 Task: Find connections with filter location Dom Pedrito with filter topic #wellness with filter profile language German with filter current company Bayer with filter school Dayananda Sagar College Of Engineering, Bangalore with filter industry Veterinary Services with filter service category Date Entry with filter keywords title Director of Storytelling
Action: Mouse moved to (486, 105)
Screenshot: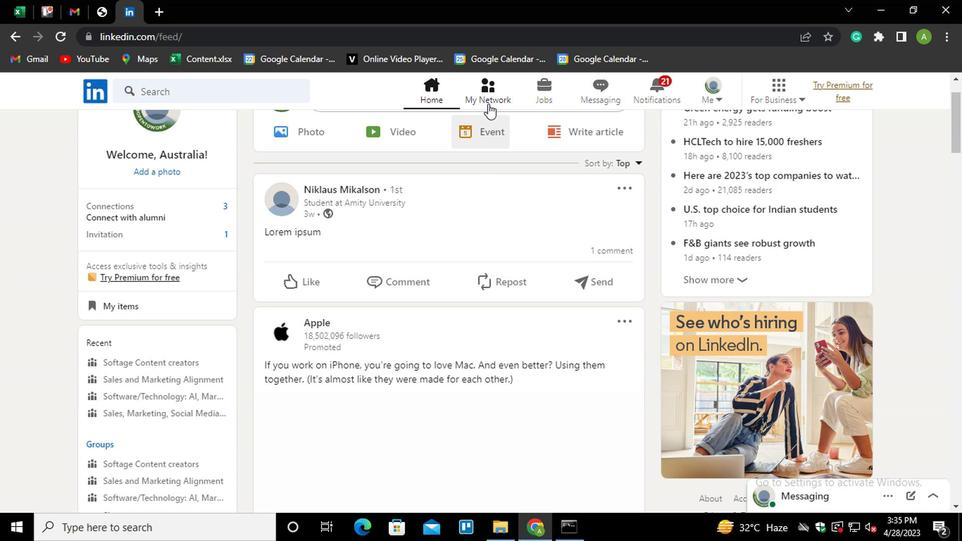 
Action: Mouse pressed left at (486, 105)
Screenshot: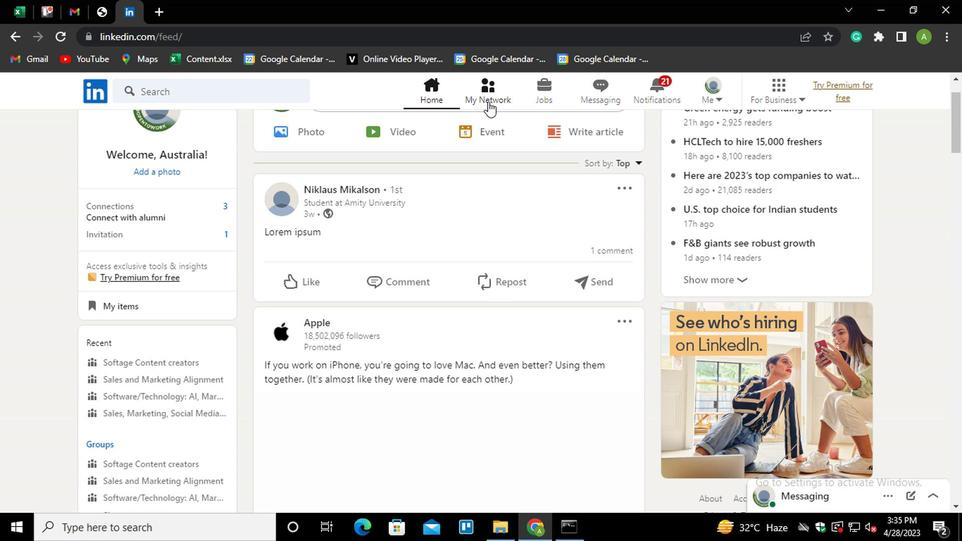 
Action: Mouse moved to (166, 171)
Screenshot: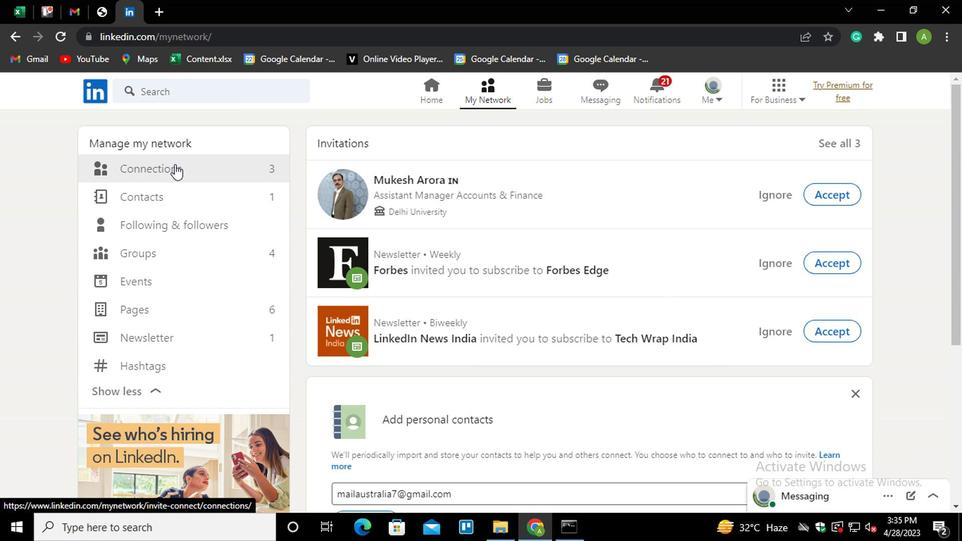 
Action: Mouse pressed left at (166, 171)
Screenshot: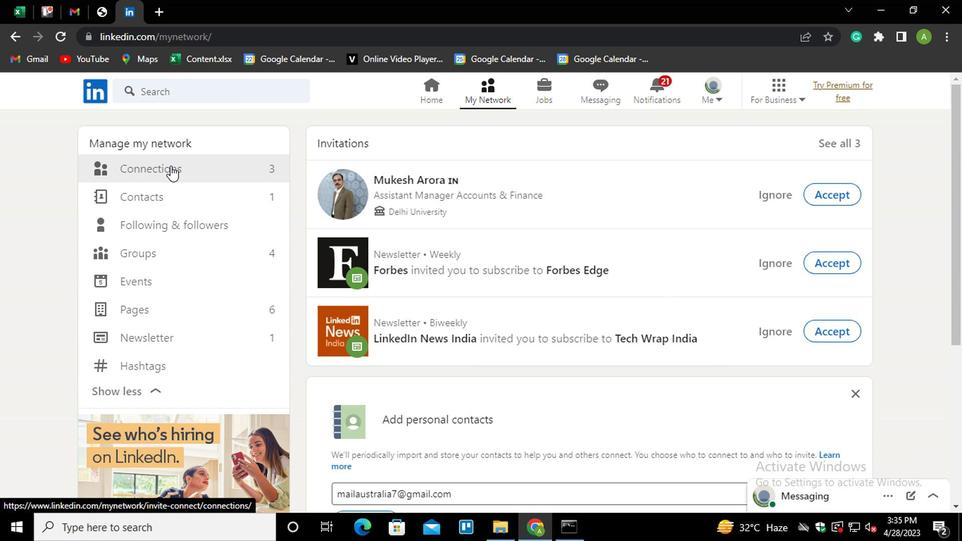 
Action: Mouse pressed left at (166, 171)
Screenshot: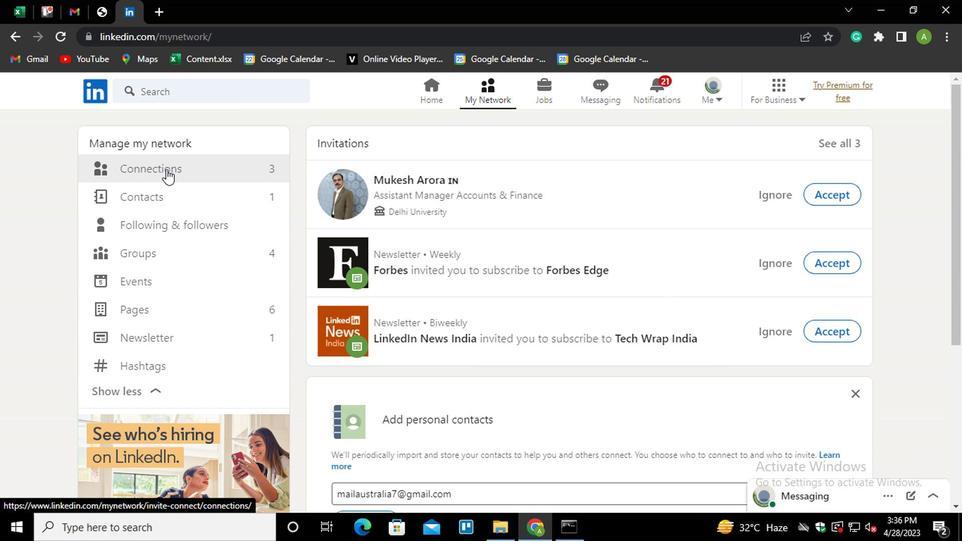 
Action: Mouse pressed left at (166, 171)
Screenshot: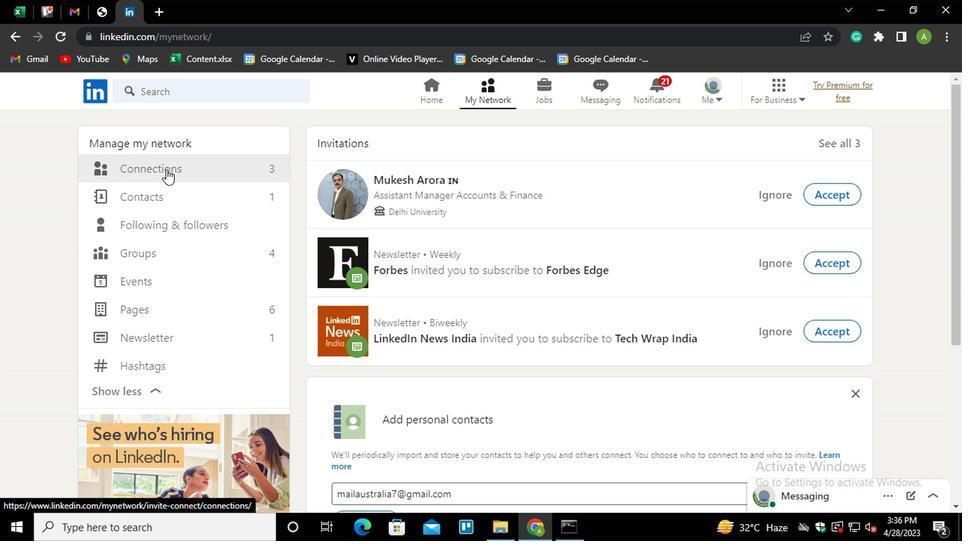 
Action: Mouse moved to (562, 167)
Screenshot: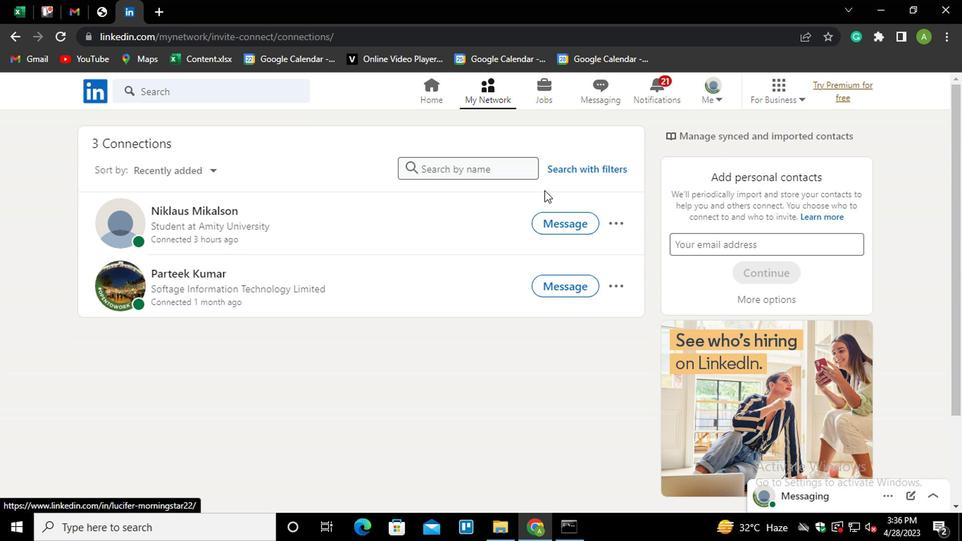 
Action: Mouse pressed left at (562, 167)
Screenshot: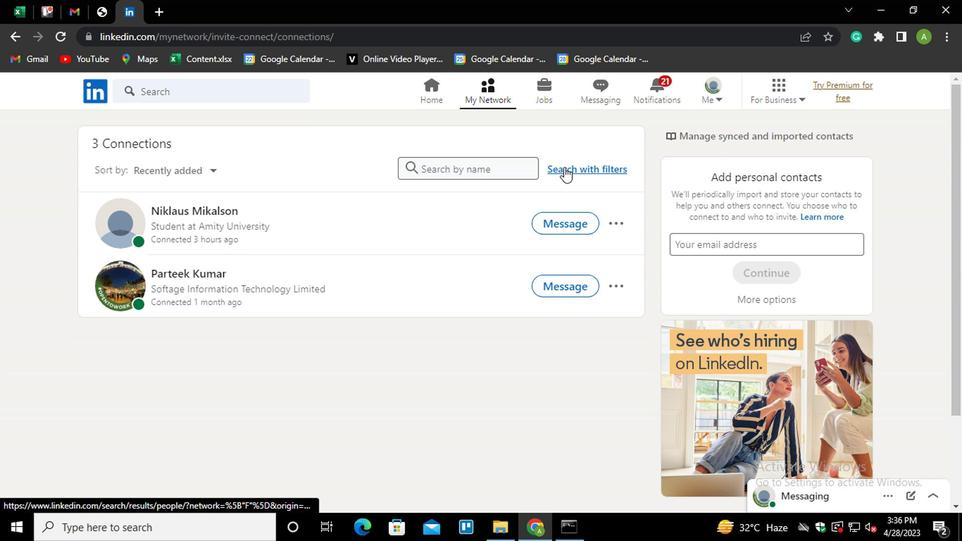 
Action: Mouse moved to (518, 128)
Screenshot: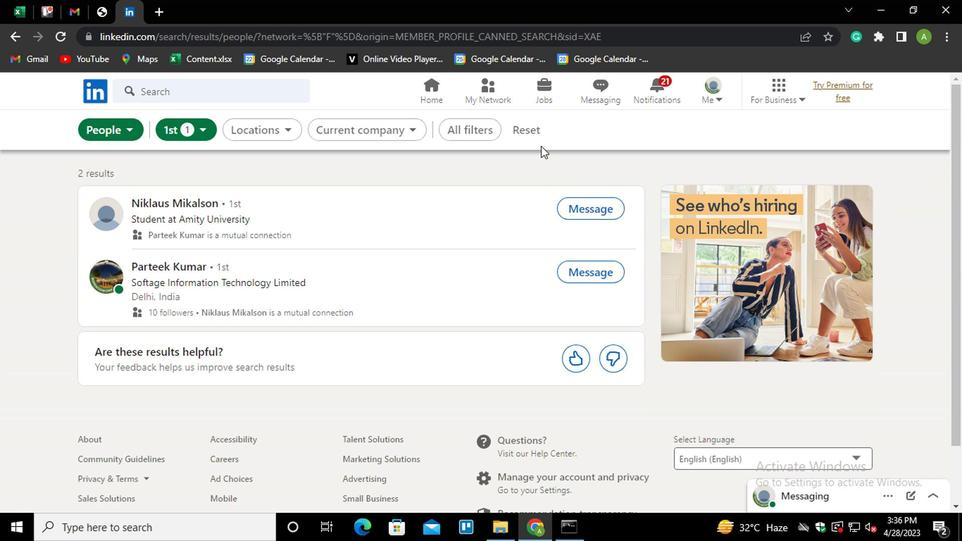 
Action: Mouse pressed left at (518, 128)
Screenshot: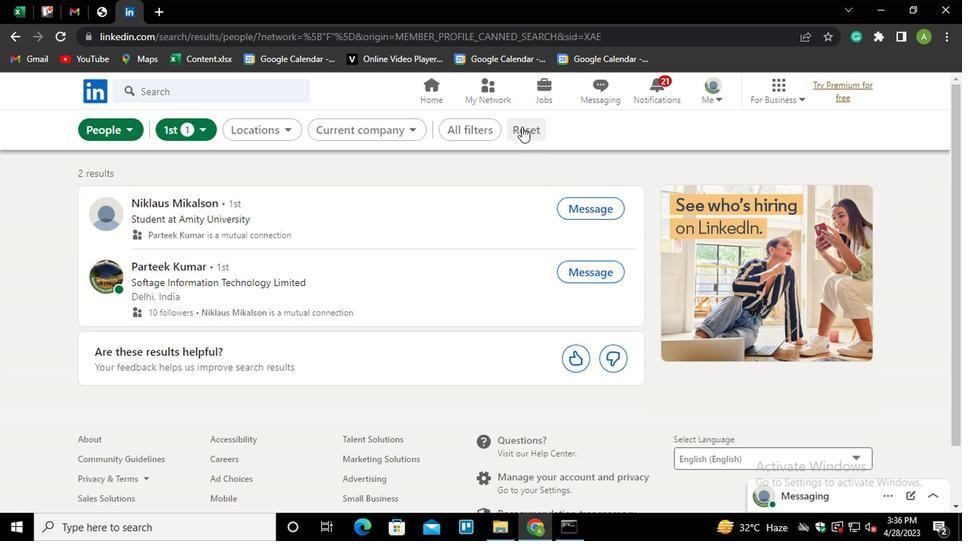 
Action: Mouse moved to (483, 133)
Screenshot: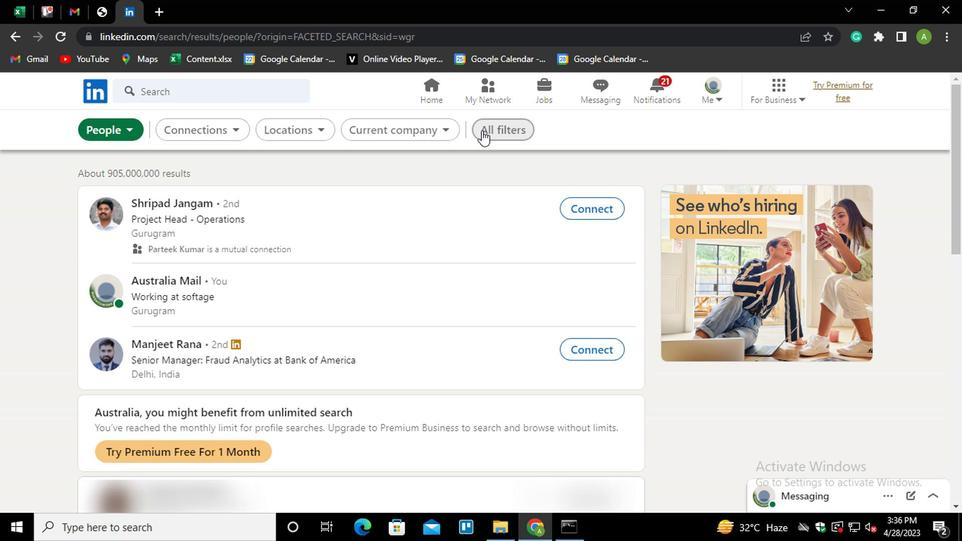 
Action: Mouse pressed left at (483, 133)
Screenshot: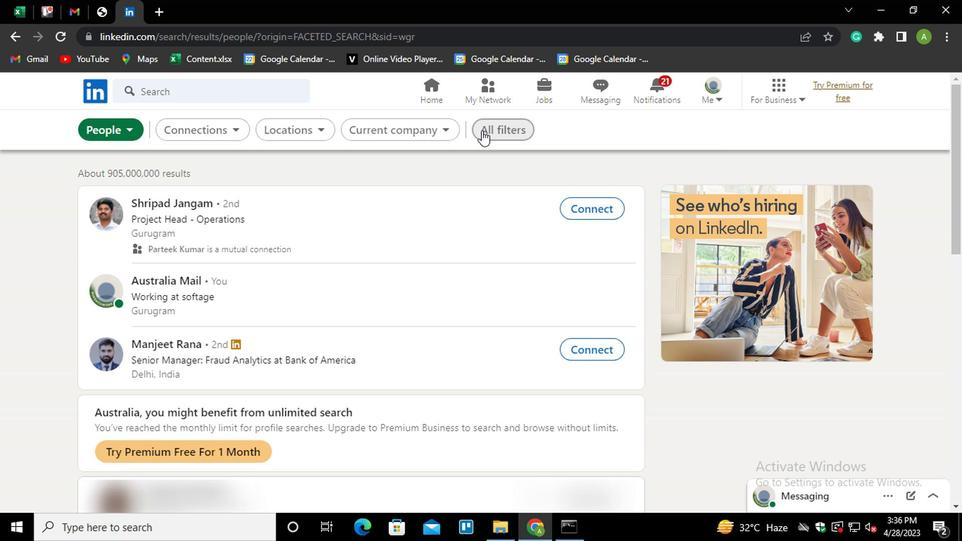 
Action: Mouse moved to (779, 336)
Screenshot: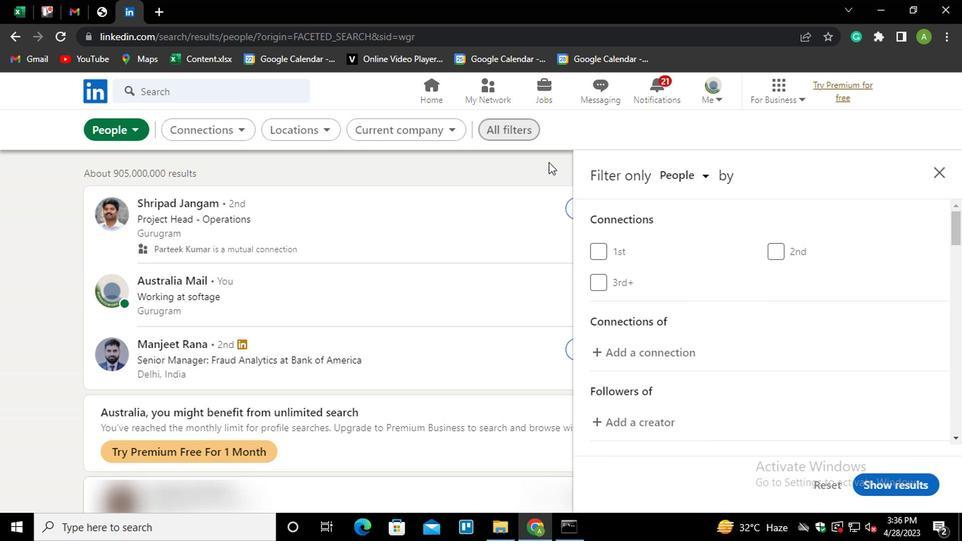 
Action: Mouse scrolled (779, 336) with delta (0, 0)
Screenshot: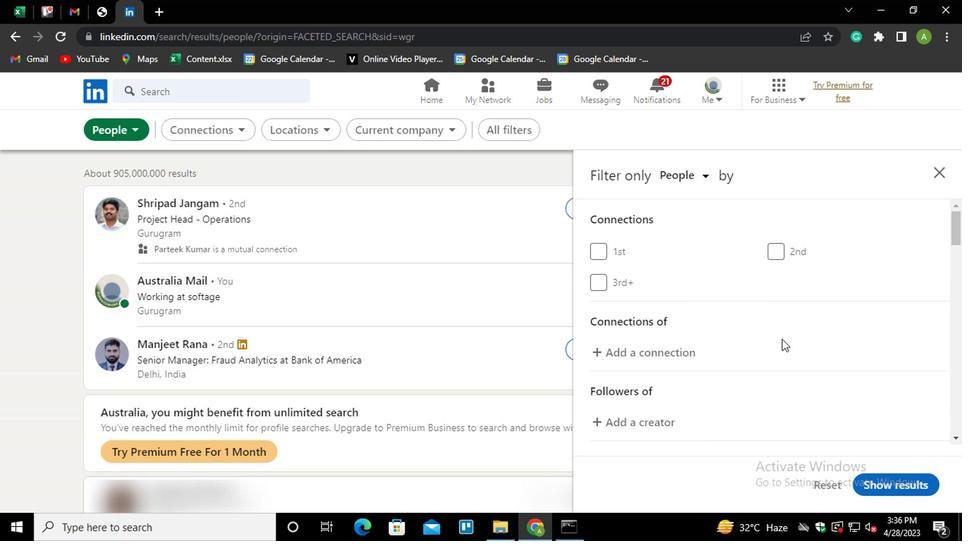 
Action: Mouse scrolled (779, 336) with delta (0, 0)
Screenshot: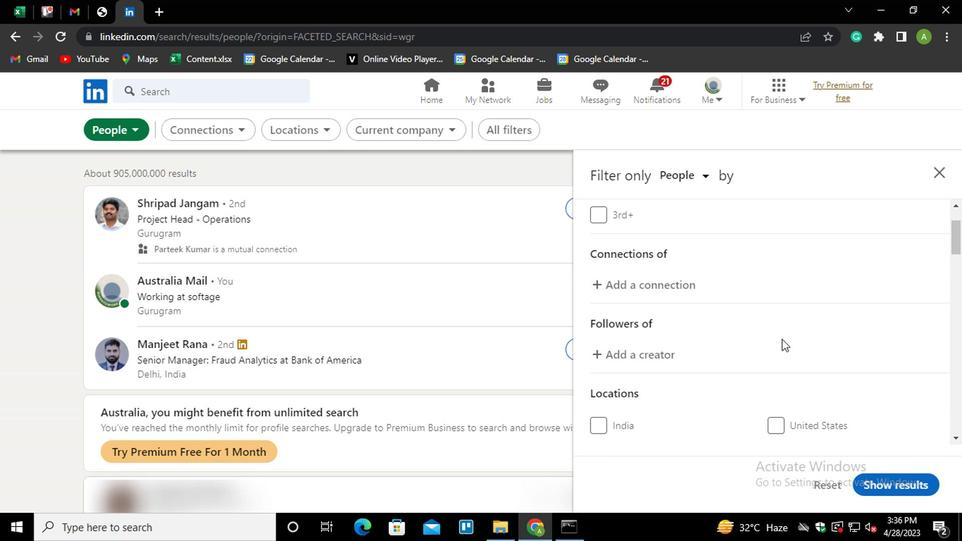 
Action: Mouse scrolled (779, 336) with delta (0, 0)
Screenshot: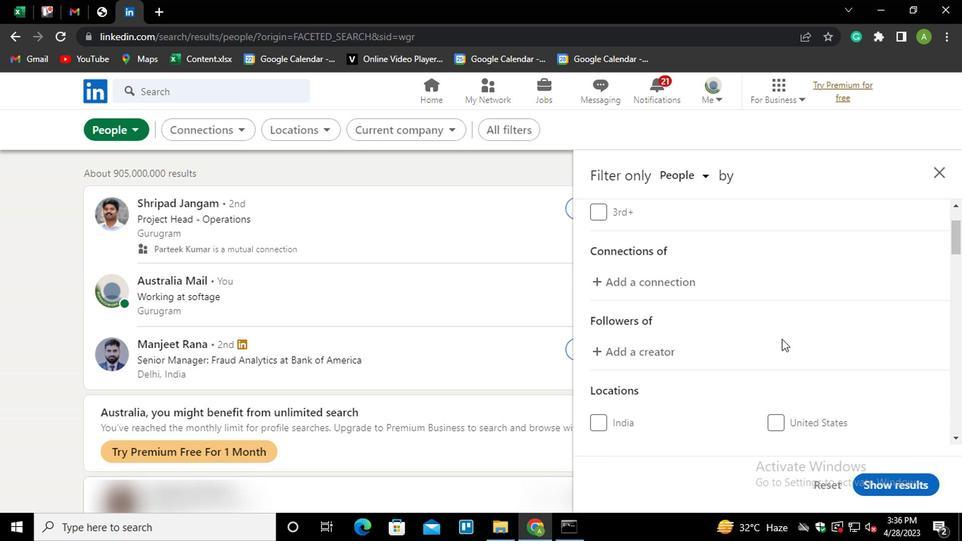 
Action: Mouse scrolled (779, 336) with delta (0, 0)
Screenshot: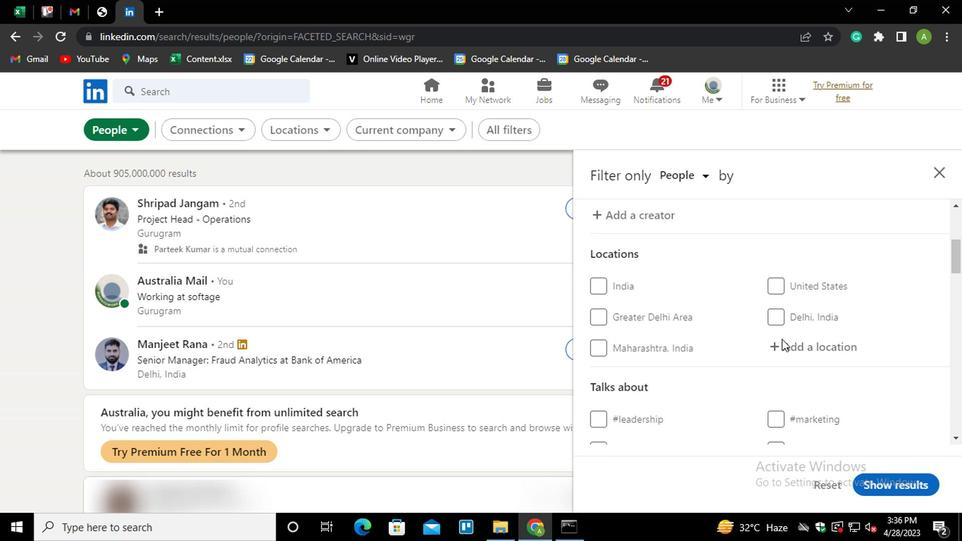 
Action: Mouse moved to (791, 269)
Screenshot: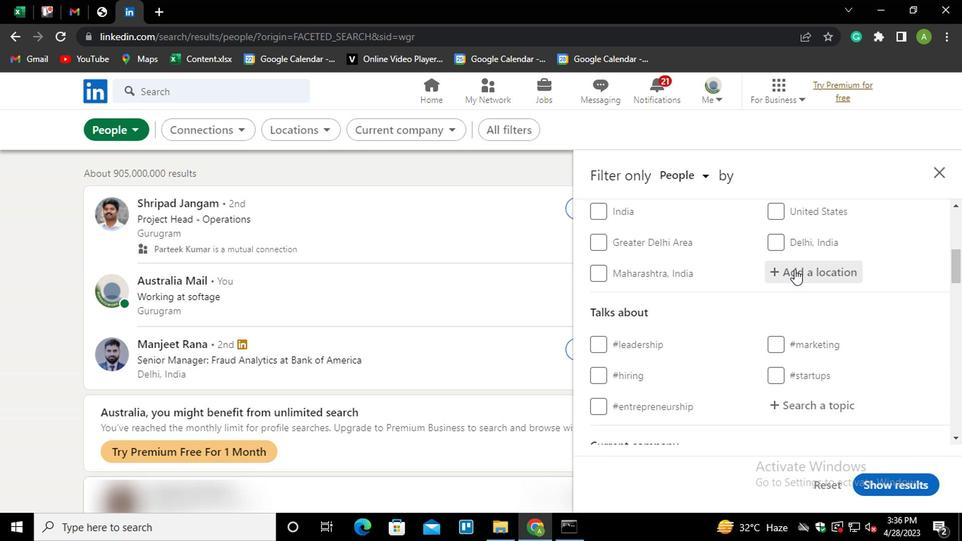 
Action: Mouse pressed left at (791, 269)
Screenshot: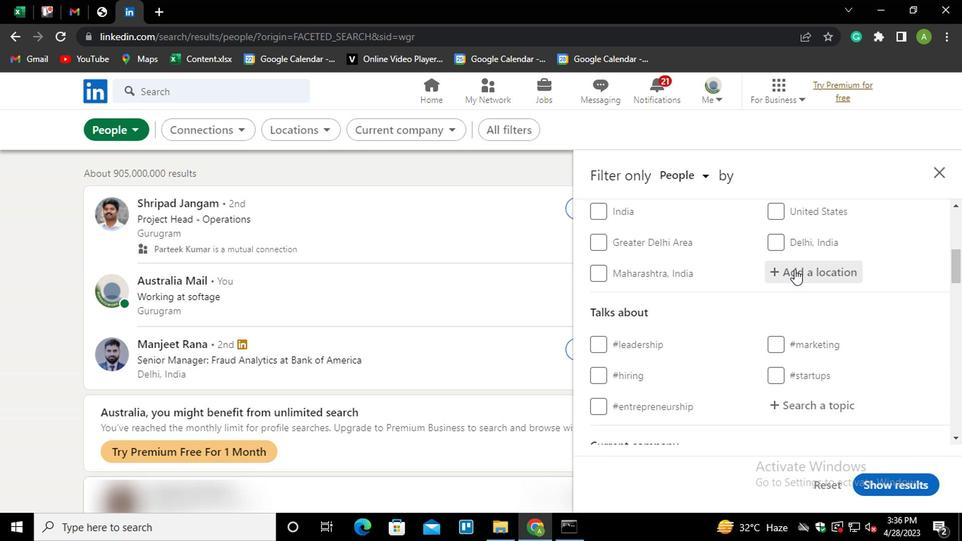 
Action: Mouse moved to (788, 269)
Screenshot: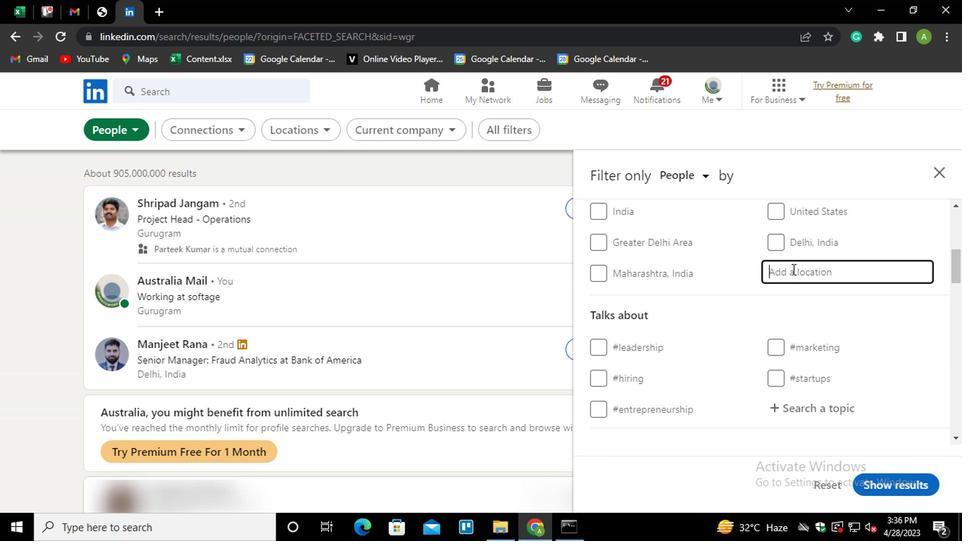 
Action: Key pressed <Key.shift>
Screenshot: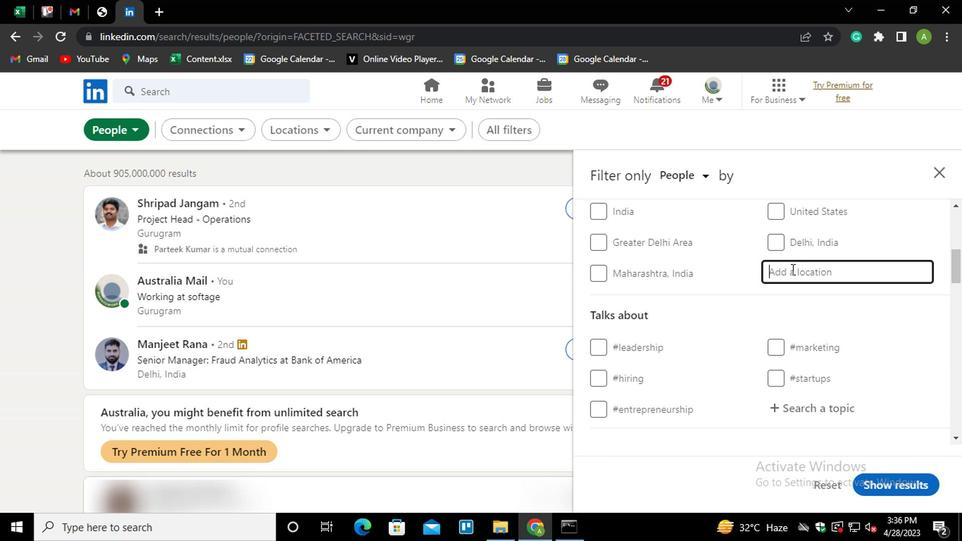
Action: Mouse moved to (787, 269)
Screenshot: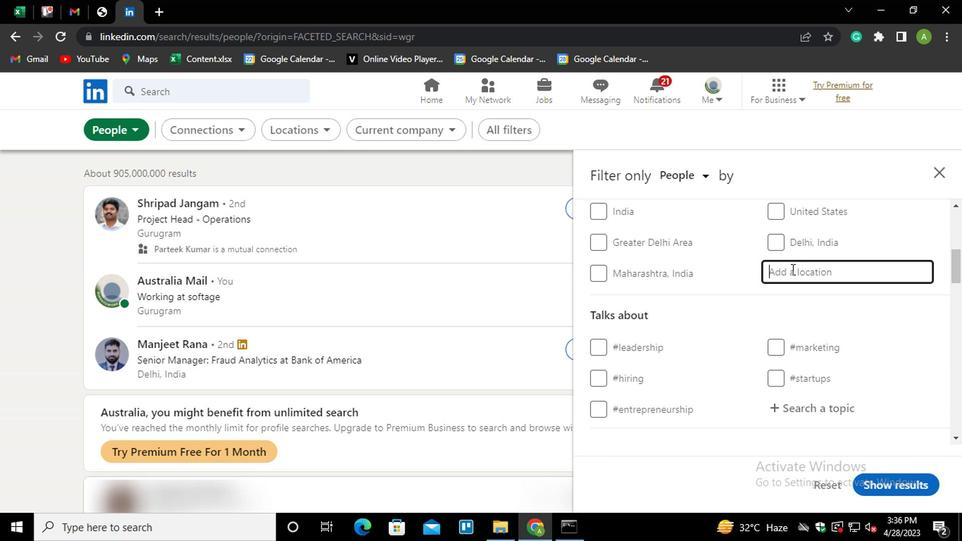
Action: Key pressed D
Screenshot: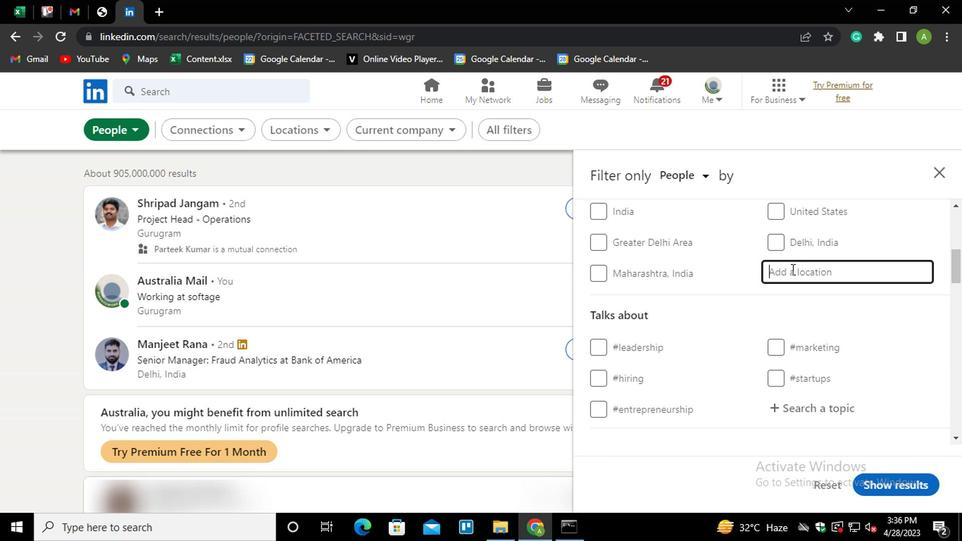
Action: Mouse moved to (784, 271)
Screenshot: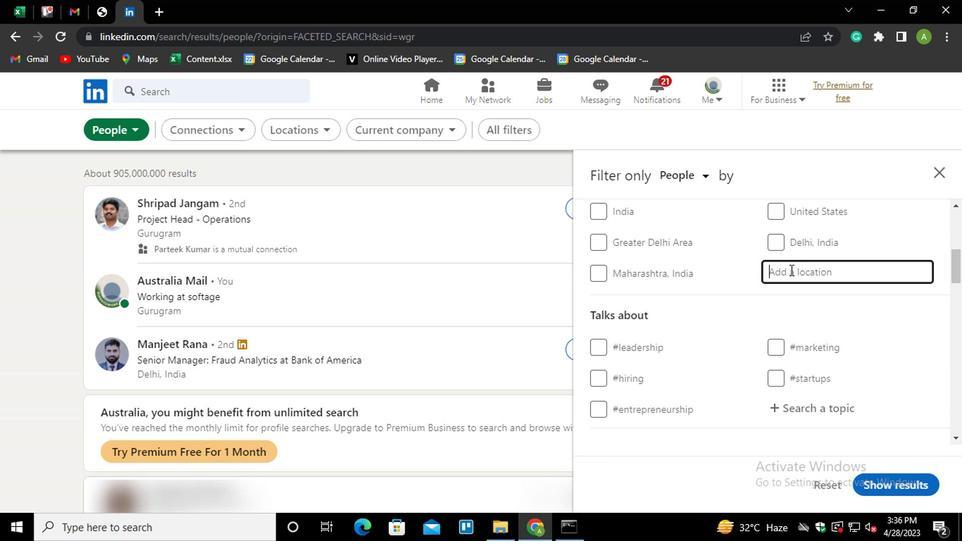 
Action: Key pressed OM<Key.space>PED<Key.down><Key.enter>
Screenshot: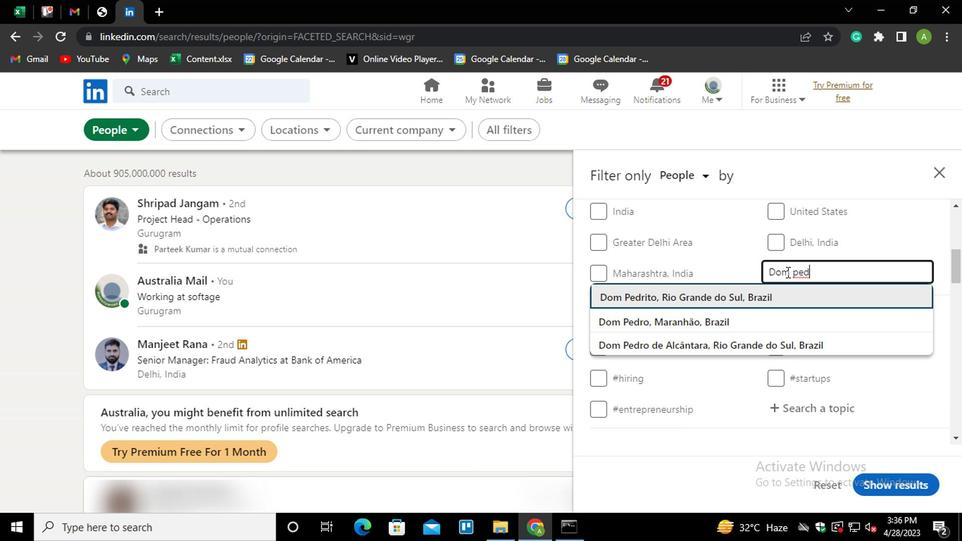 
Action: Mouse scrolled (784, 271) with delta (0, 0)
Screenshot: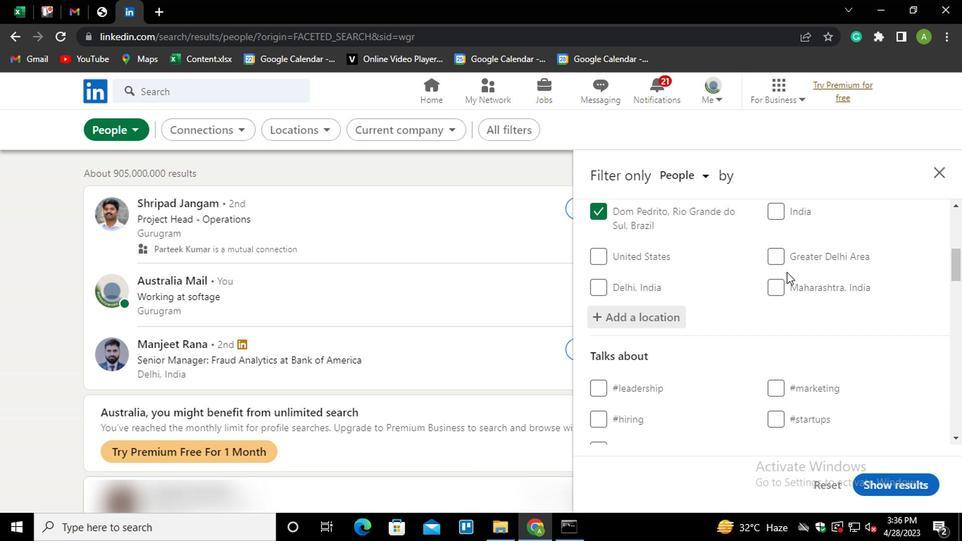 
Action: Mouse scrolled (784, 271) with delta (0, 0)
Screenshot: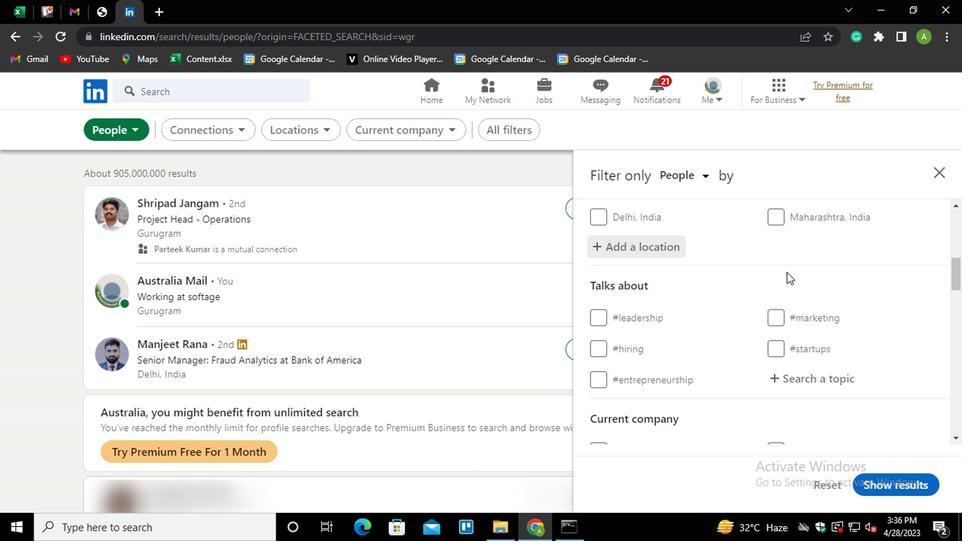
Action: Mouse scrolled (784, 271) with delta (0, 0)
Screenshot: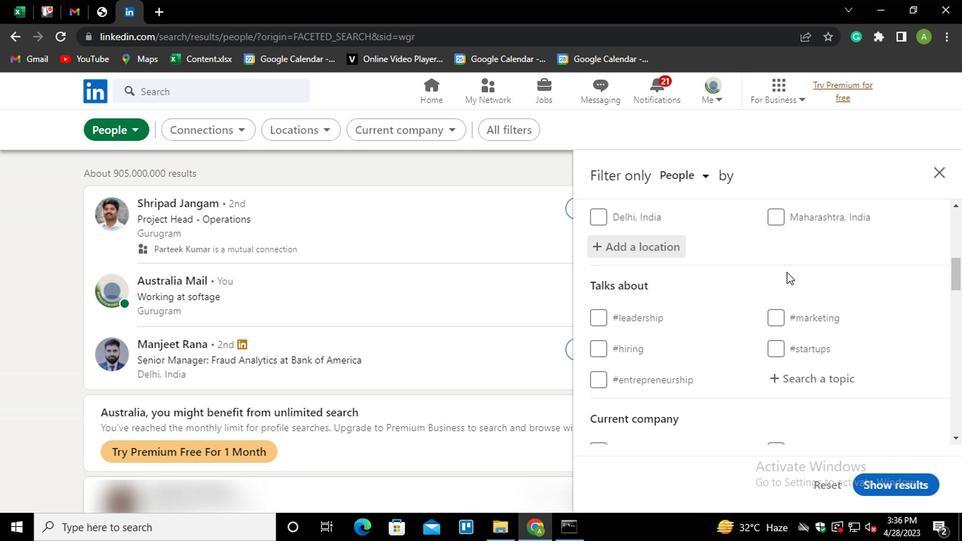 
Action: Mouse moved to (791, 241)
Screenshot: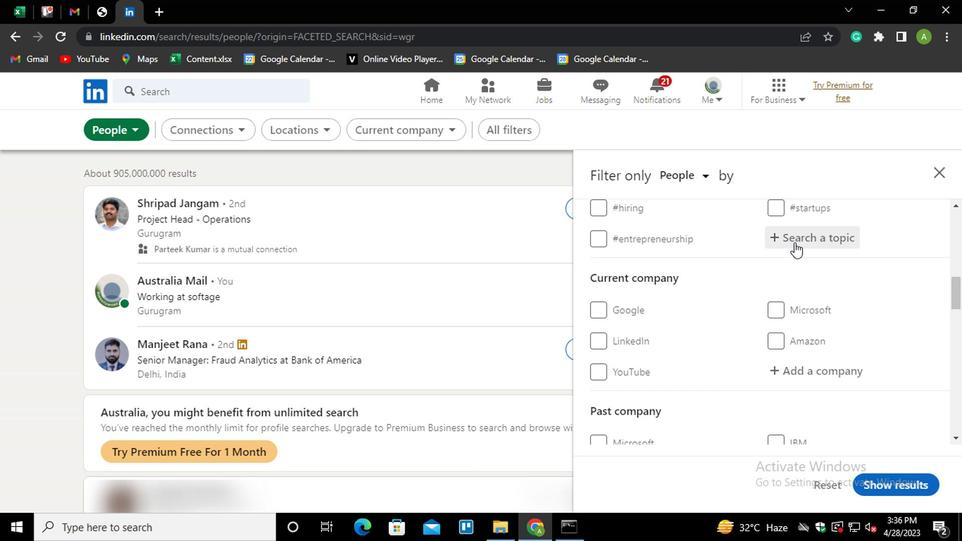 
Action: Mouse pressed left at (791, 241)
Screenshot: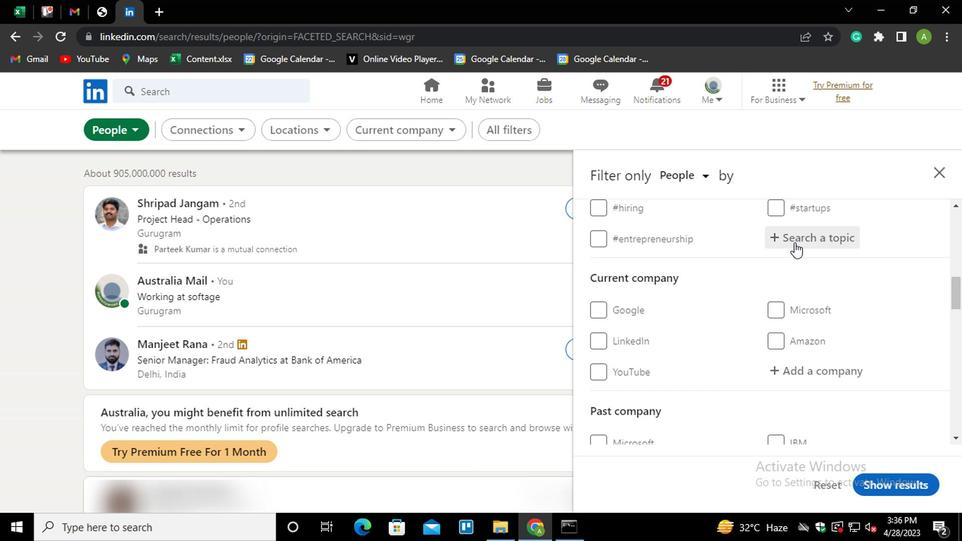 
Action: Key pressed W
Screenshot: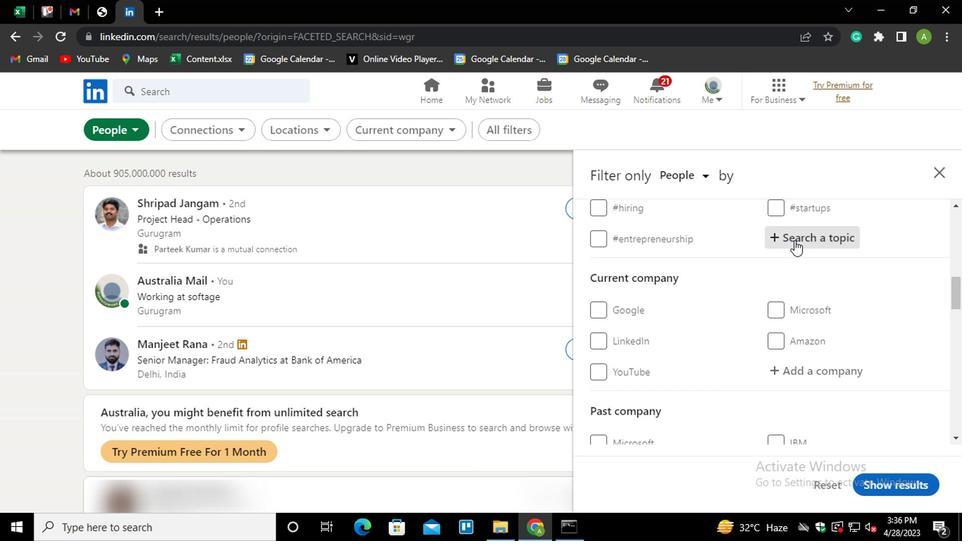 
Action: Mouse moved to (788, 241)
Screenshot: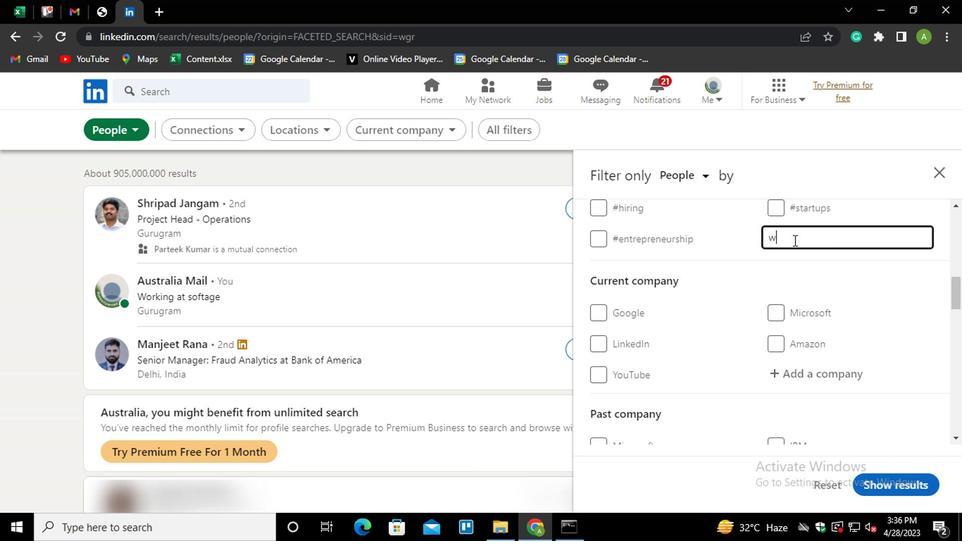
Action: Key pressed ELLNE<Key.down><Key.enter>
Screenshot: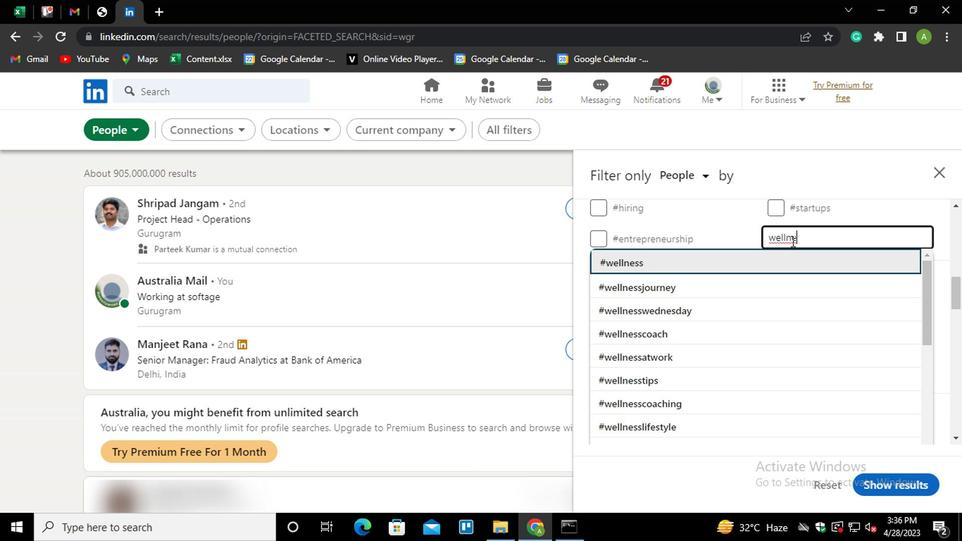 
Action: Mouse scrolled (788, 241) with delta (0, 0)
Screenshot: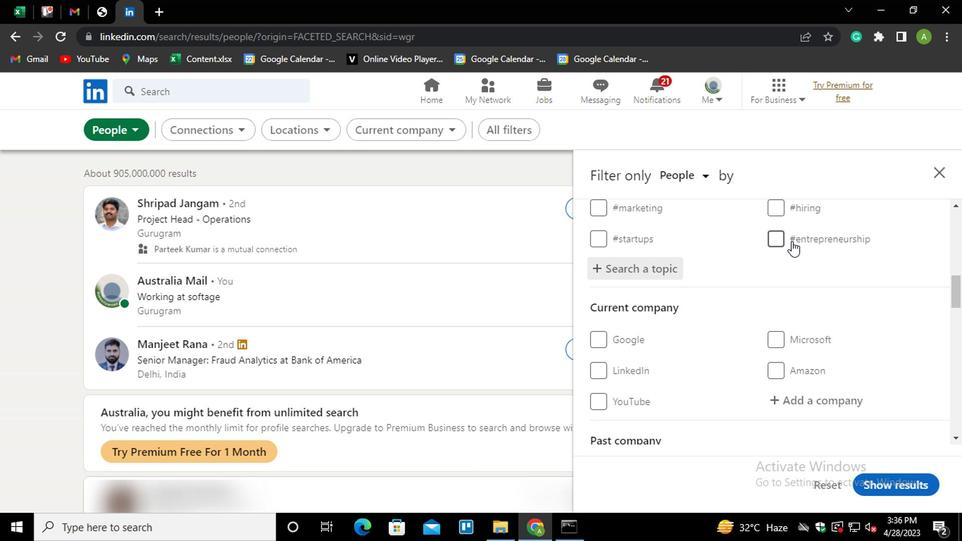 
Action: Mouse scrolled (788, 241) with delta (0, 0)
Screenshot: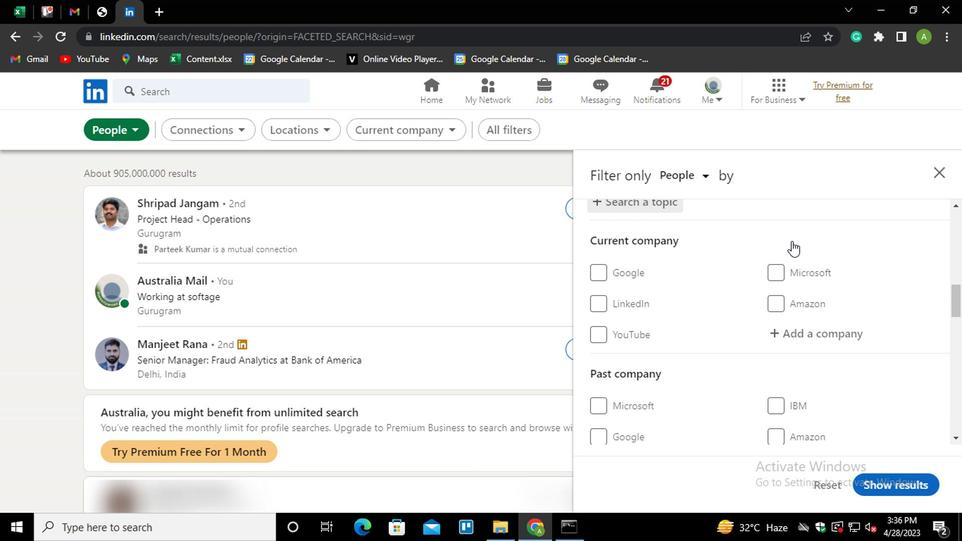 
Action: Mouse scrolled (788, 241) with delta (0, 0)
Screenshot: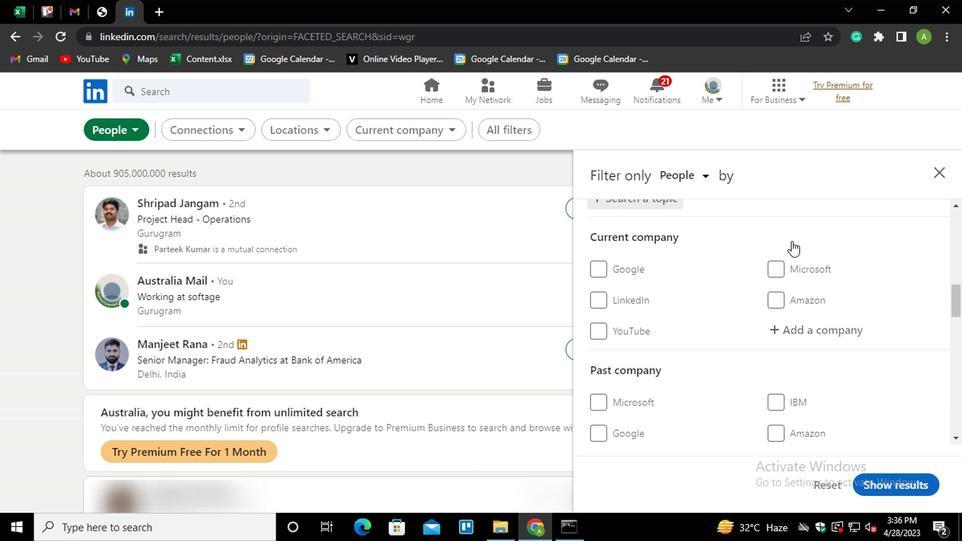 
Action: Mouse moved to (788, 241)
Screenshot: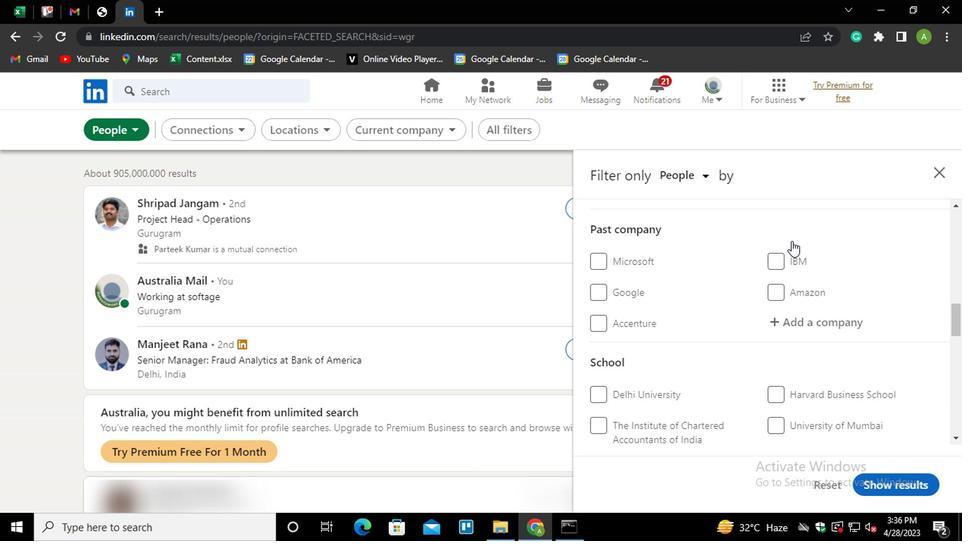 
Action: Mouse scrolled (788, 242) with delta (0, 0)
Screenshot: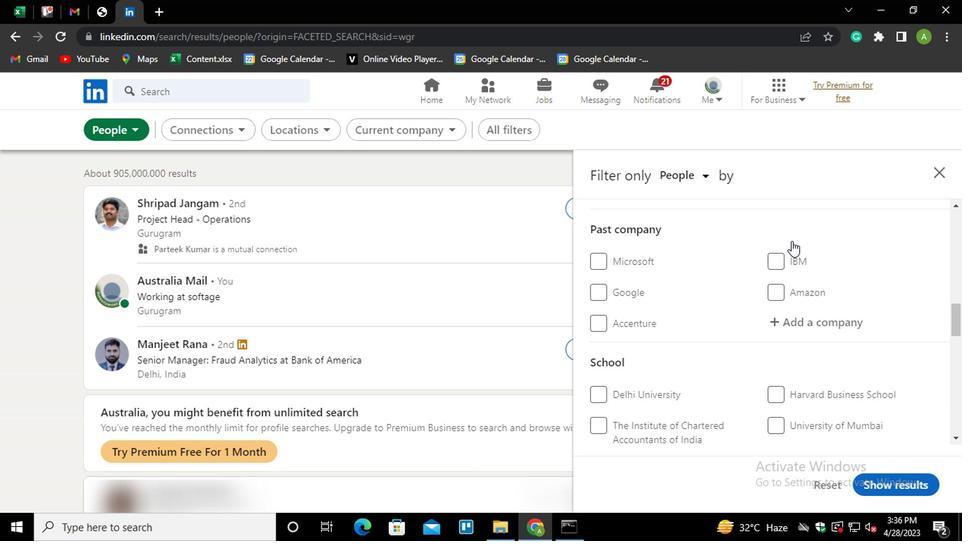 
Action: Mouse moved to (792, 254)
Screenshot: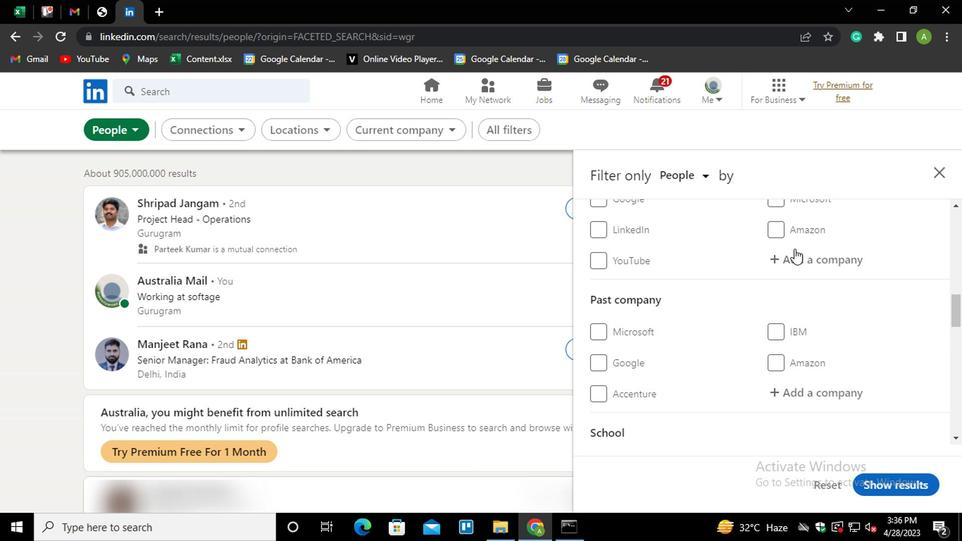 
Action: Mouse scrolled (792, 254) with delta (0, 0)
Screenshot: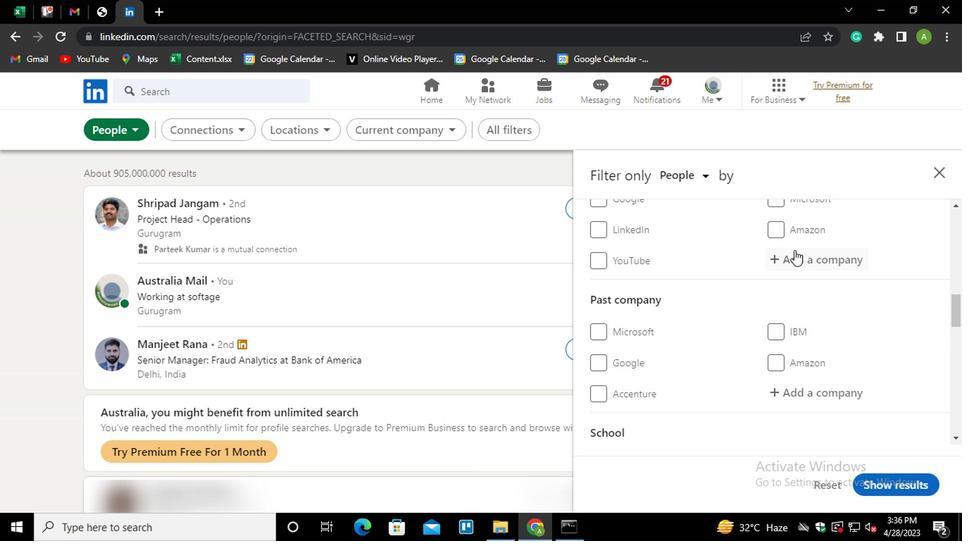 
Action: Mouse scrolled (792, 254) with delta (0, 0)
Screenshot: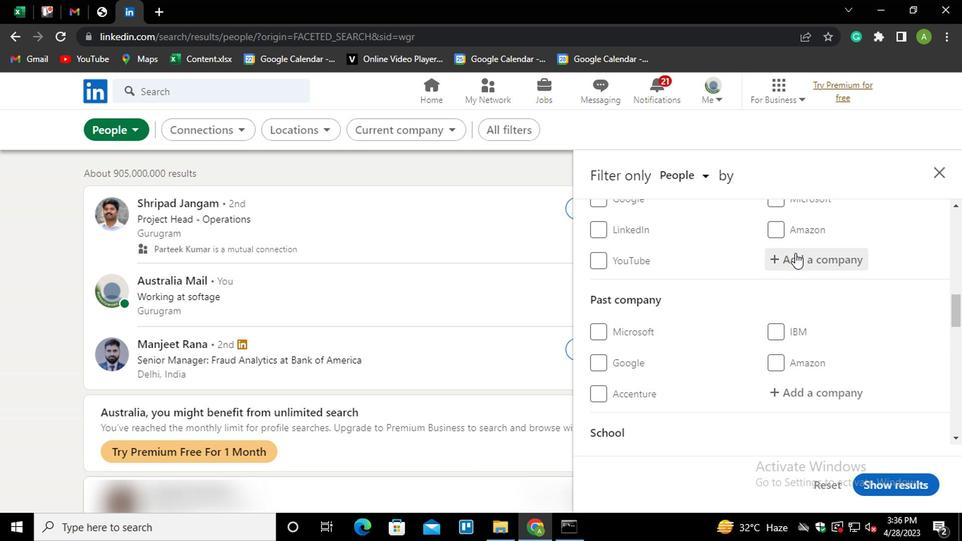 
Action: Mouse moved to (788, 381)
Screenshot: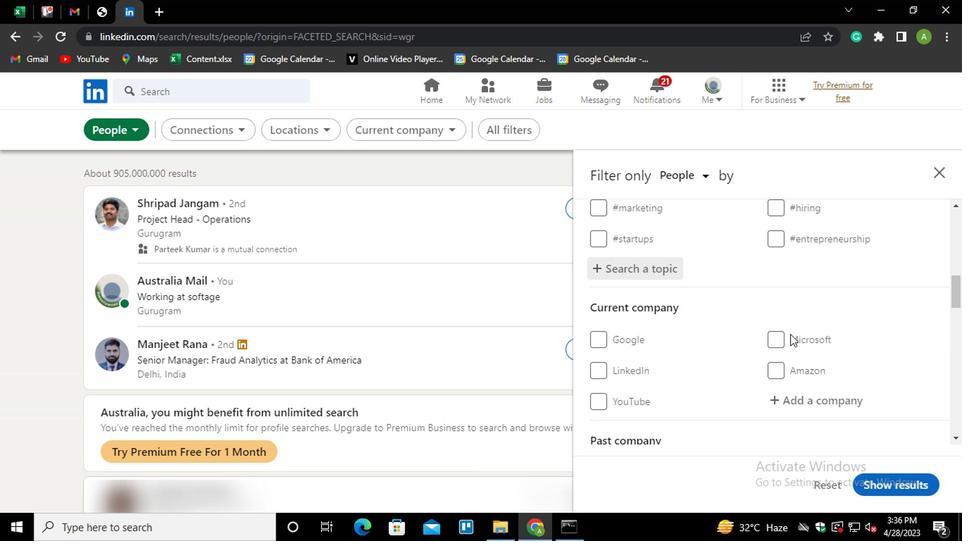 
Action: Mouse scrolled (788, 380) with delta (0, 0)
Screenshot: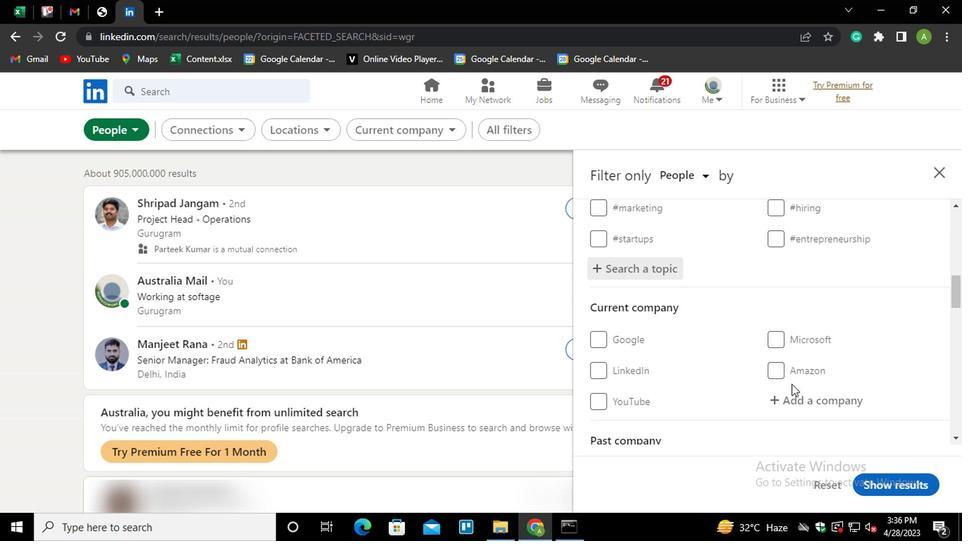 
Action: Mouse moved to (790, 347)
Screenshot: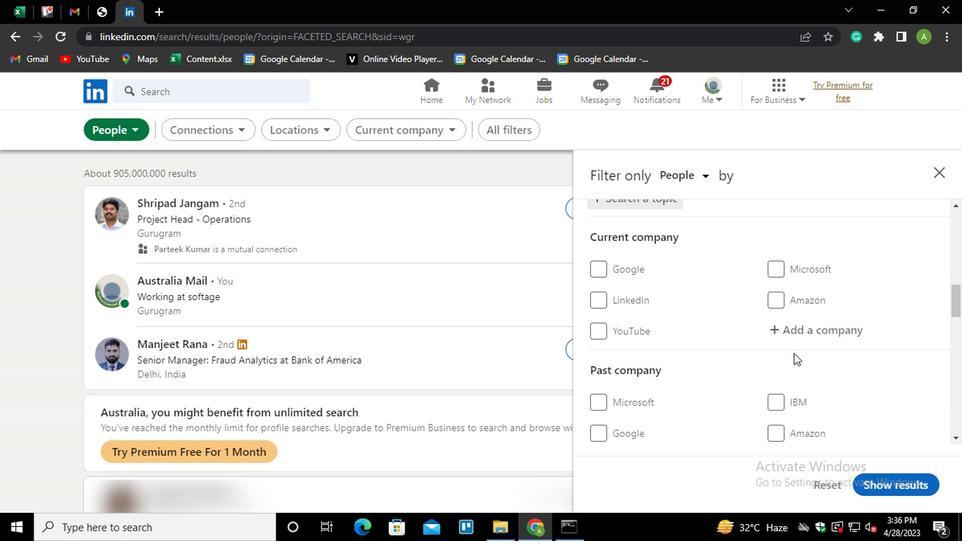 
Action: Mouse scrolled (790, 345) with delta (0, -1)
Screenshot: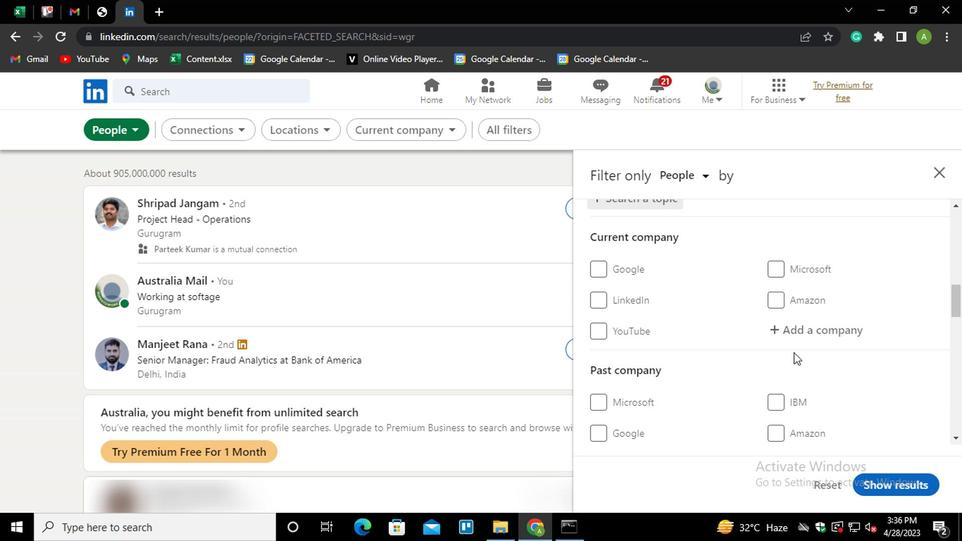 
Action: Mouse scrolled (790, 345) with delta (0, -1)
Screenshot: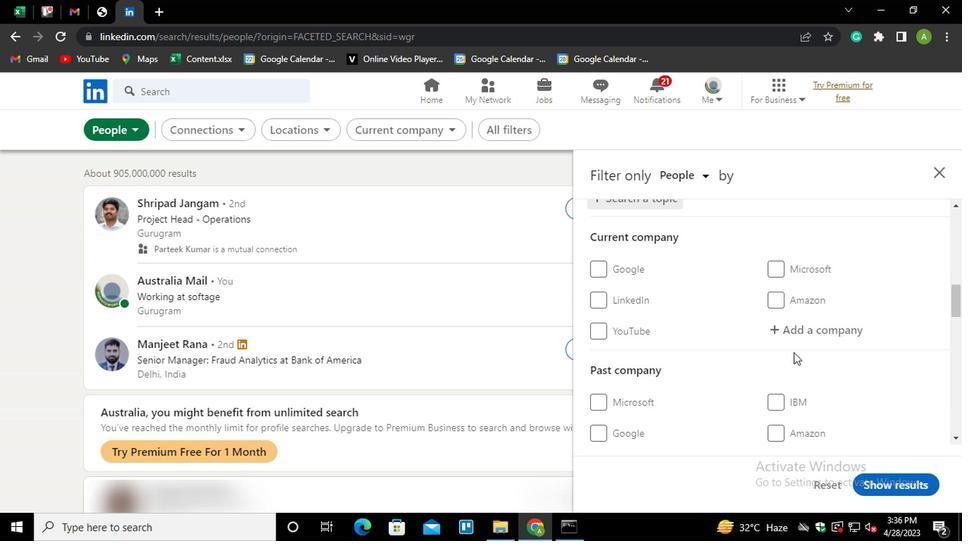 
Action: Mouse scrolled (790, 345) with delta (0, -1)
Screenshot: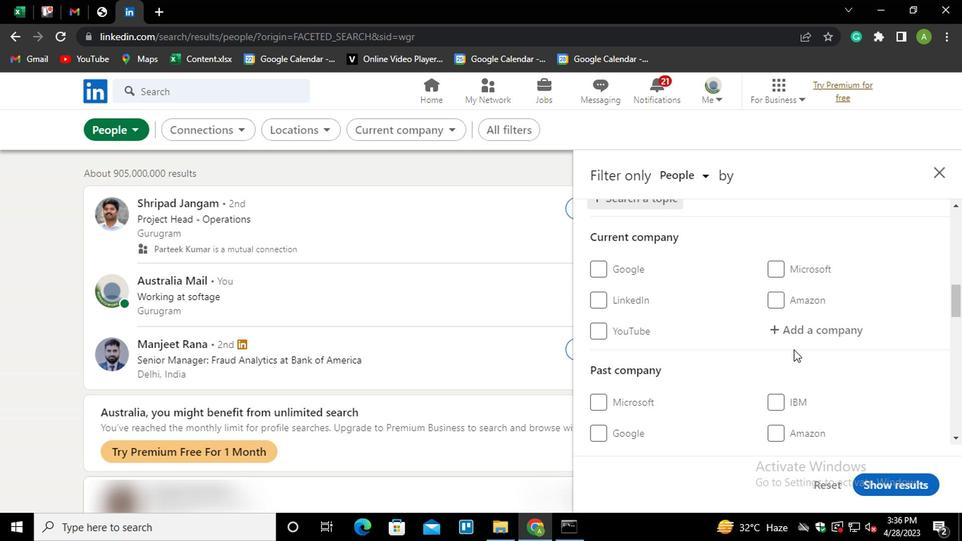 
Action: Mouse scrolled (790, 345) with delta (0, -1)
Screenshot: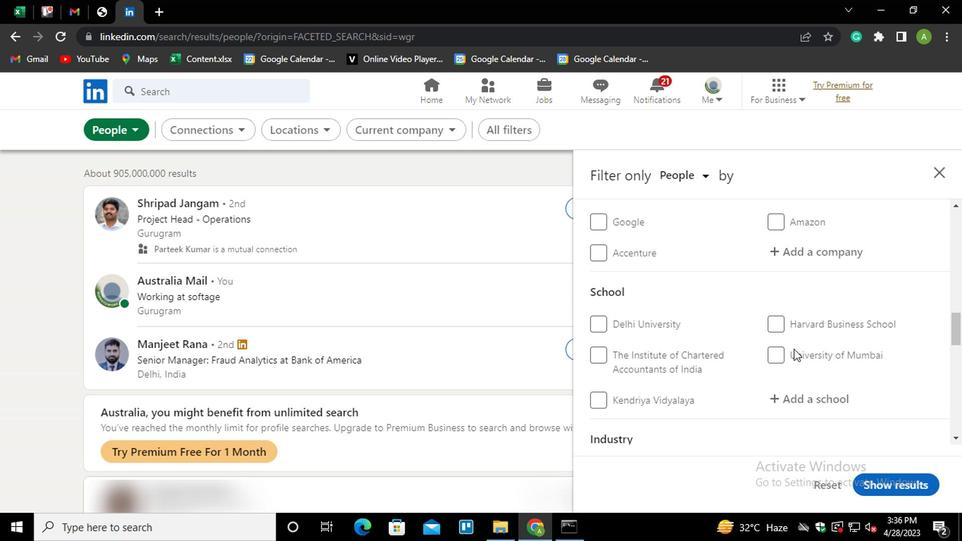
Action: Mouse scrolled (790, 345) with delta (0, -1)
Screenshot: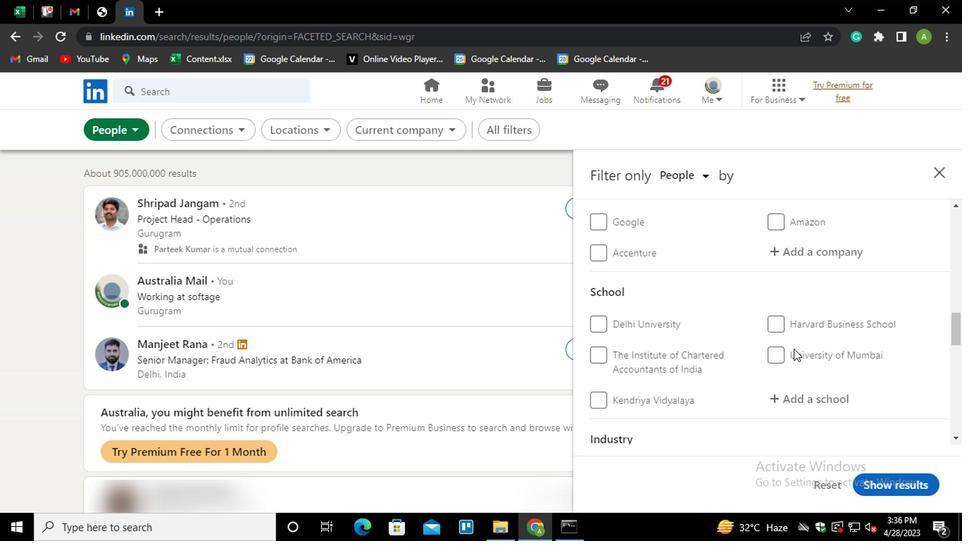 
Action: Mouse scrolled (790, 345) with delta (0, -1)
Screenshot: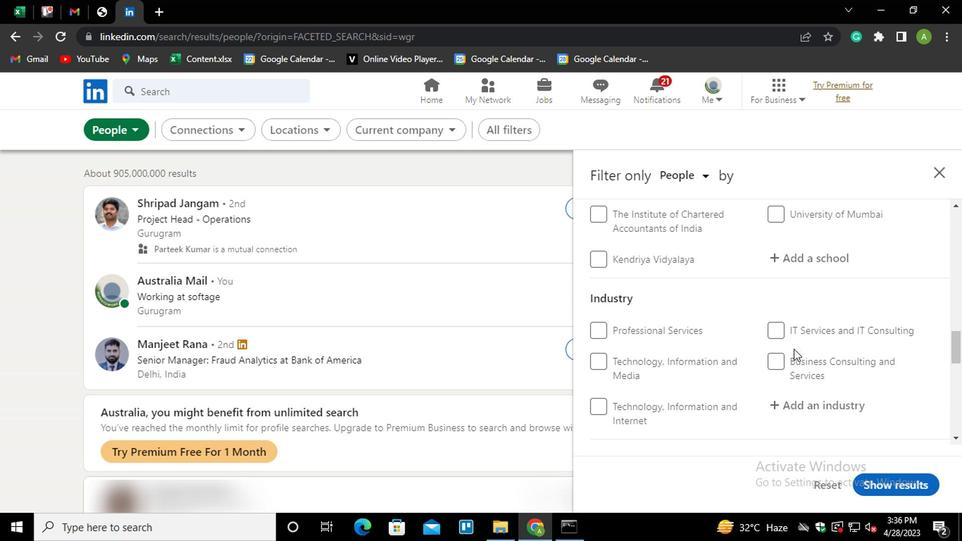 
Action: Mouse scrolled (790, 345) with delta (0, -1)
Screenshot: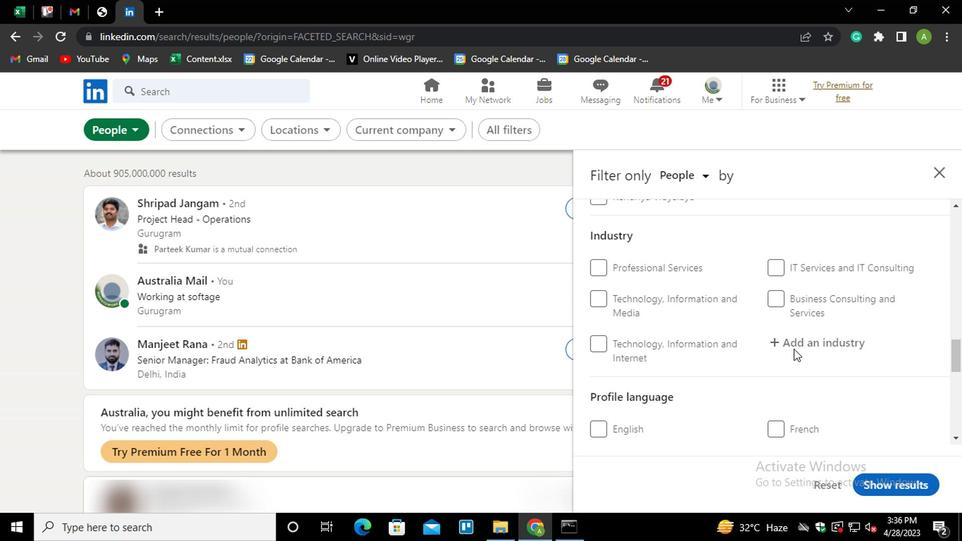 
Action: Mouse scrolled (790, 345) with delta (0, -1)
Screenshot: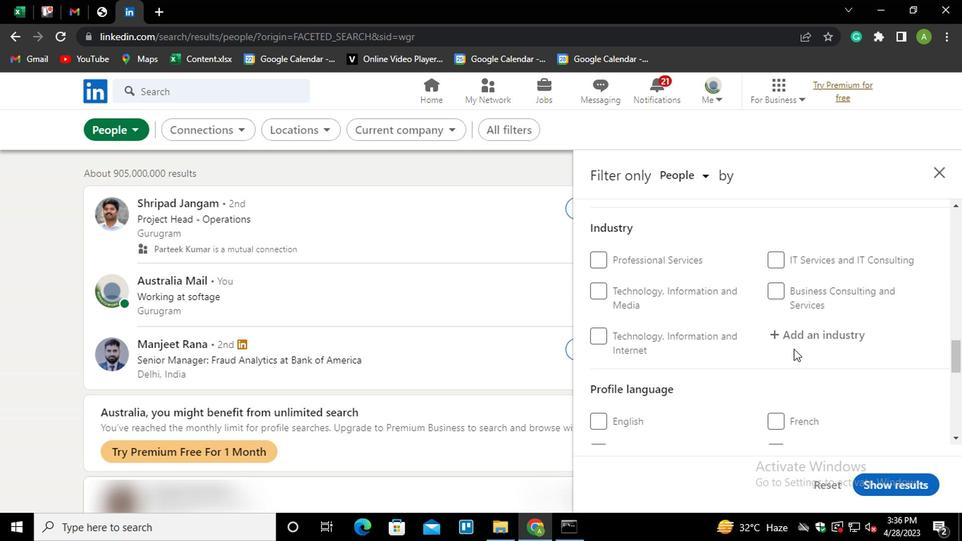 
Action: Mouse moved to (619, 341)
Screenshot: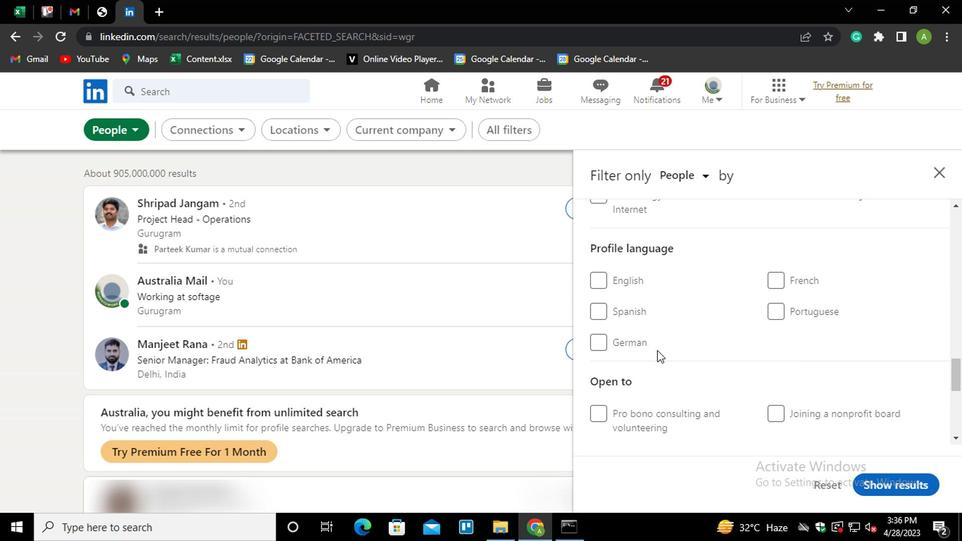 
Action: Mouse pressed left at (619, 341)
Screenshot: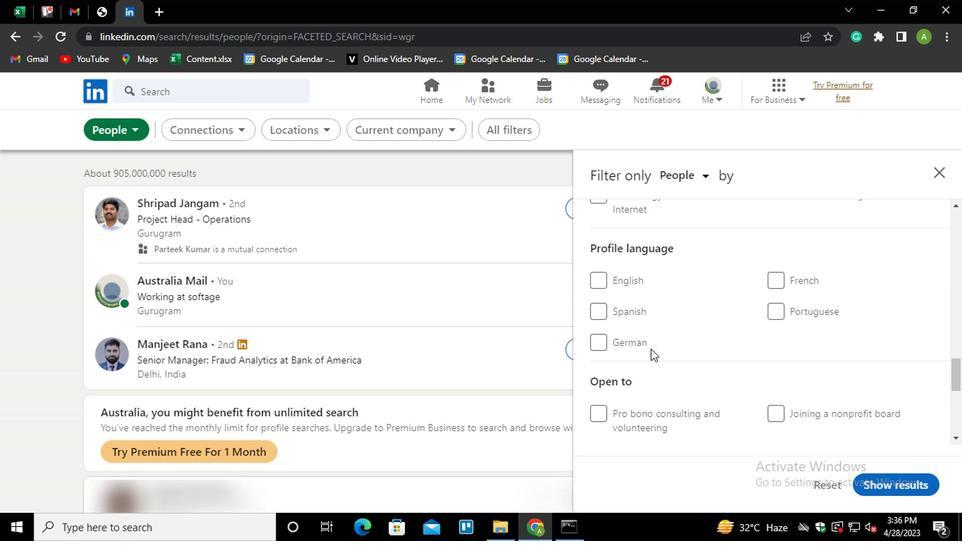 
Action: Mouse moved to (767, 355)
Screenshot: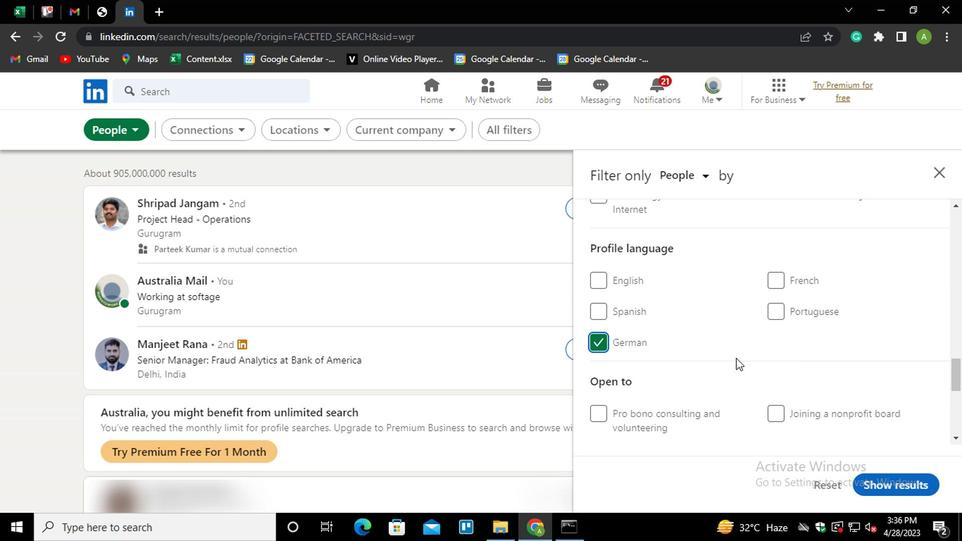 
Action: Mouse scrolled (767, 356) with delta (0, 1)
Screenshot: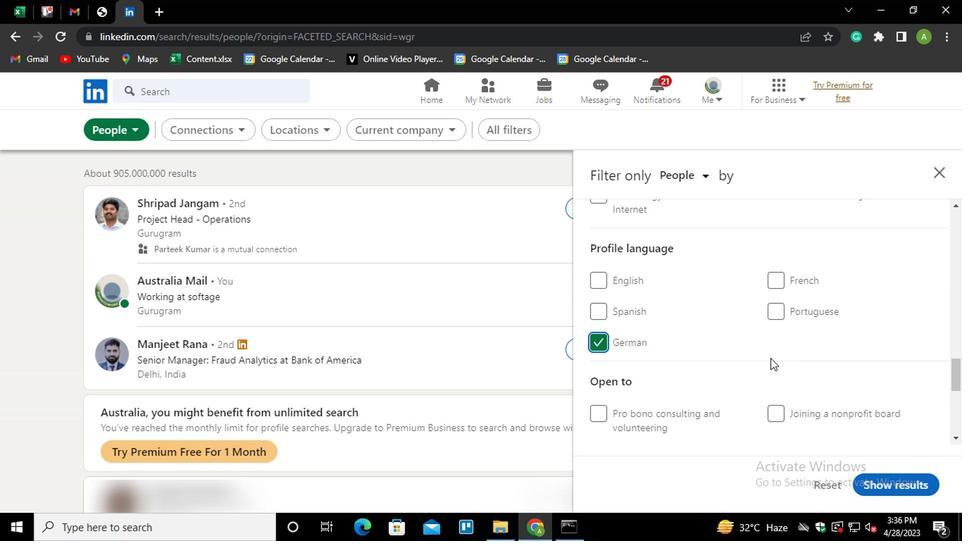 
Action: Mouse scrolled (767, 356) with delta (0, 1)
Screenshot: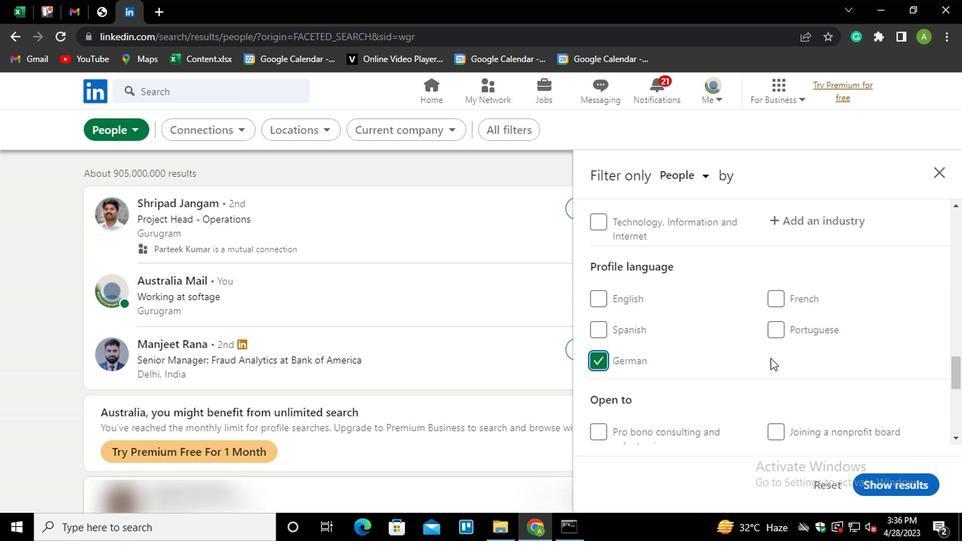 
Action: Mouse scrolled (767, 356) with delta (0, 1)
Screenshot: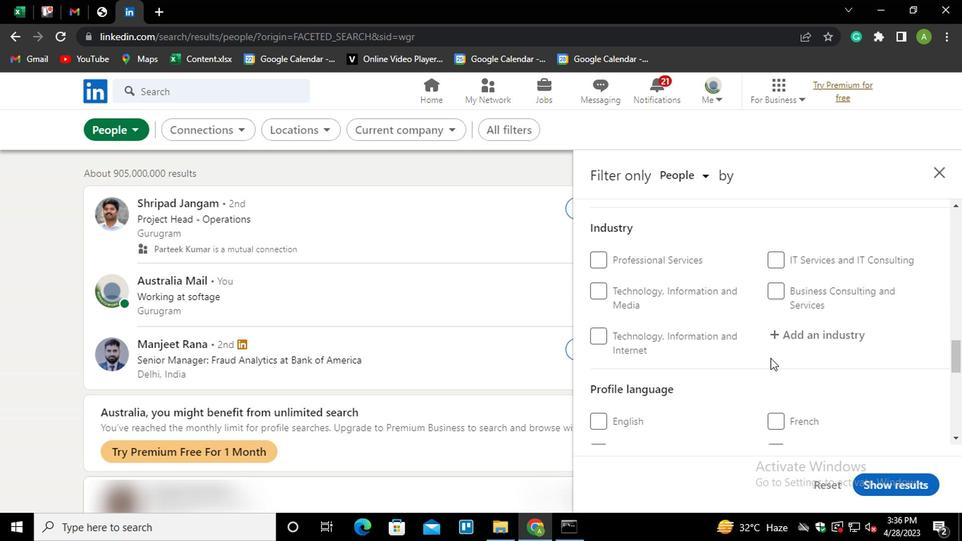
Action: Mouse scrolled (767, 356) with delta (0, 1)
Screenshot: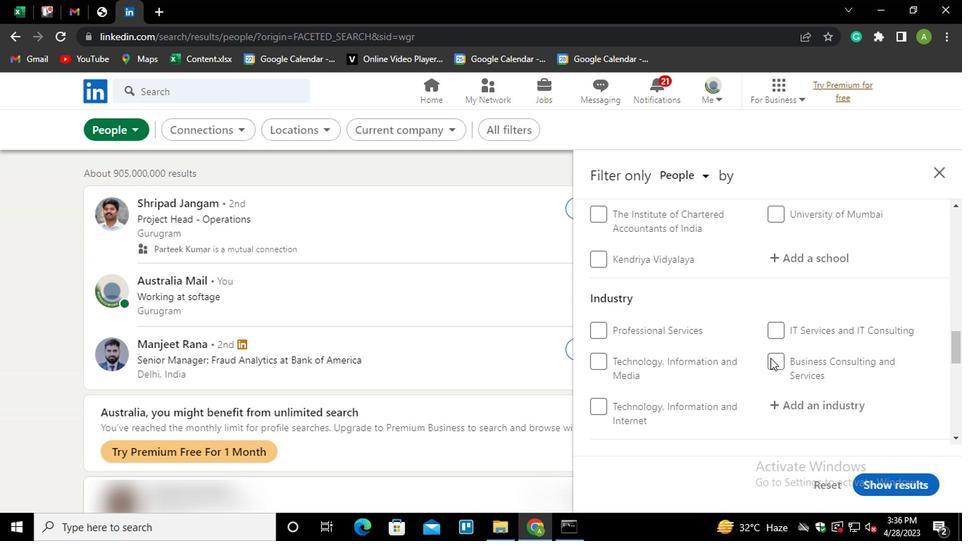 
Action: Mouse scrolled (767, 356) with delta (0, 1)
Screenshot: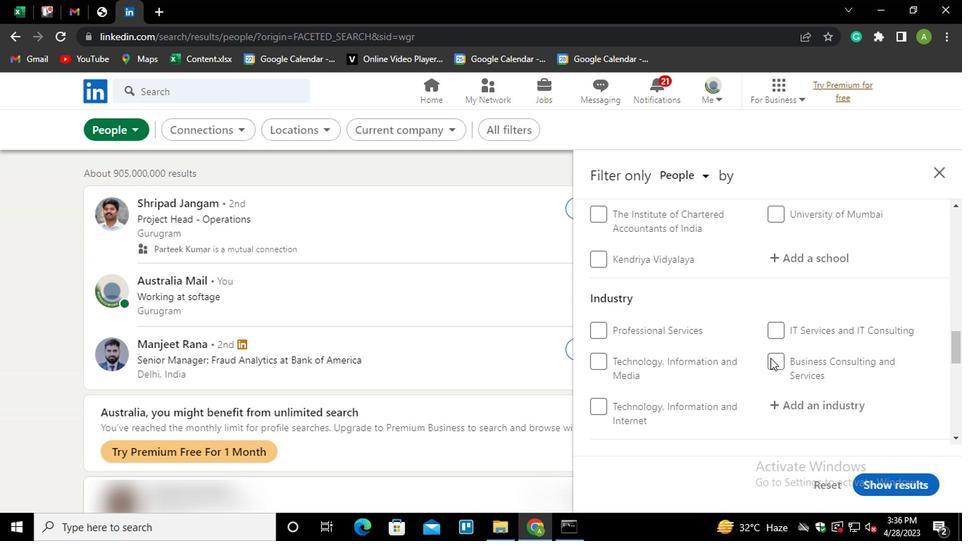
Action: Mouse scrolled (767, 356) with delta (0, 1)
Screenshot: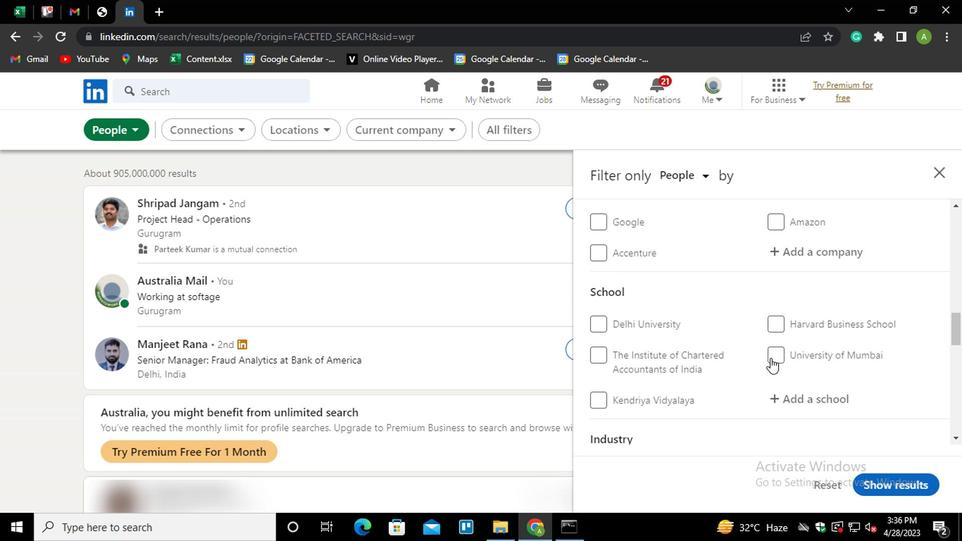 
Action: Mouse scrolled (767, 356) with delta (0, 1)
Screenshot: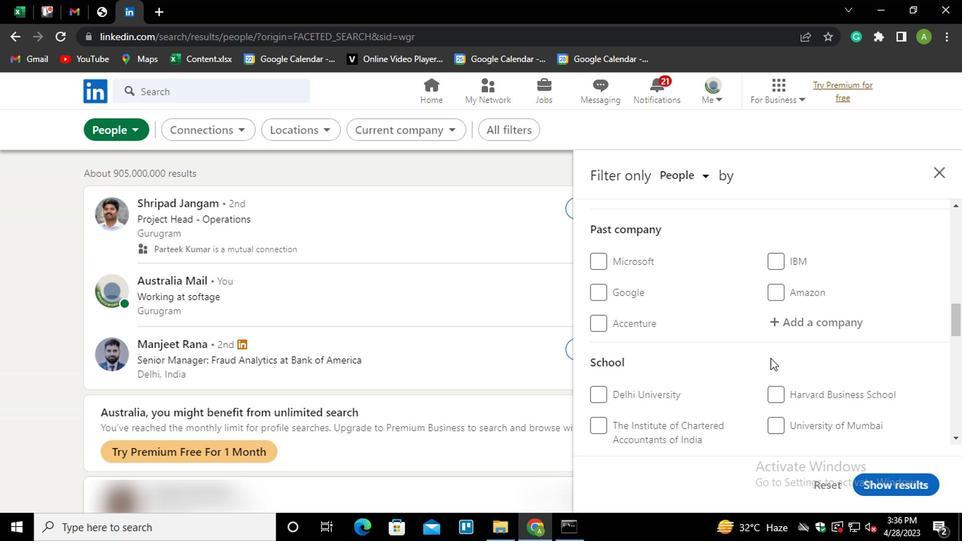 
Action: Mouse scrolled (767, 356) with delta (0, 1)
Screenshot: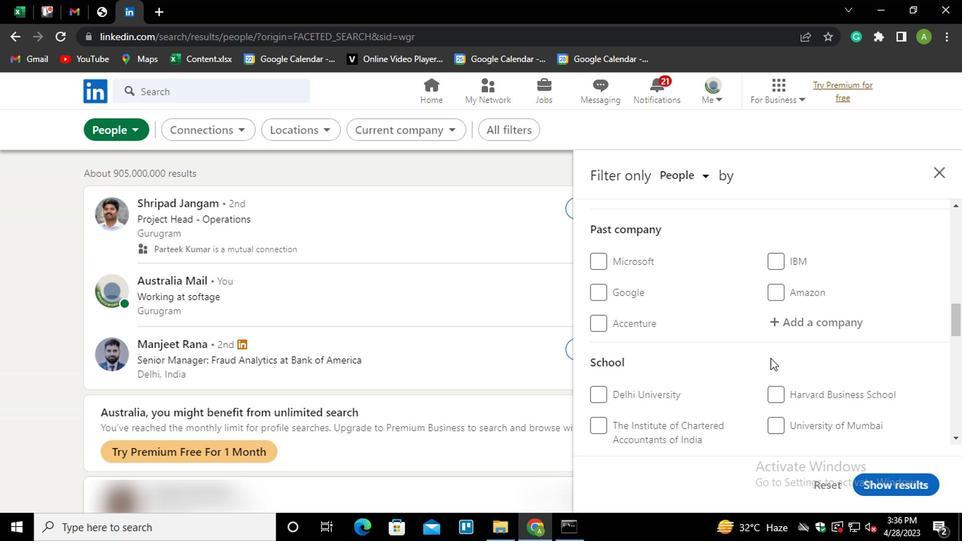 
Action: Mouse moved to (788, 323)
Screenshot: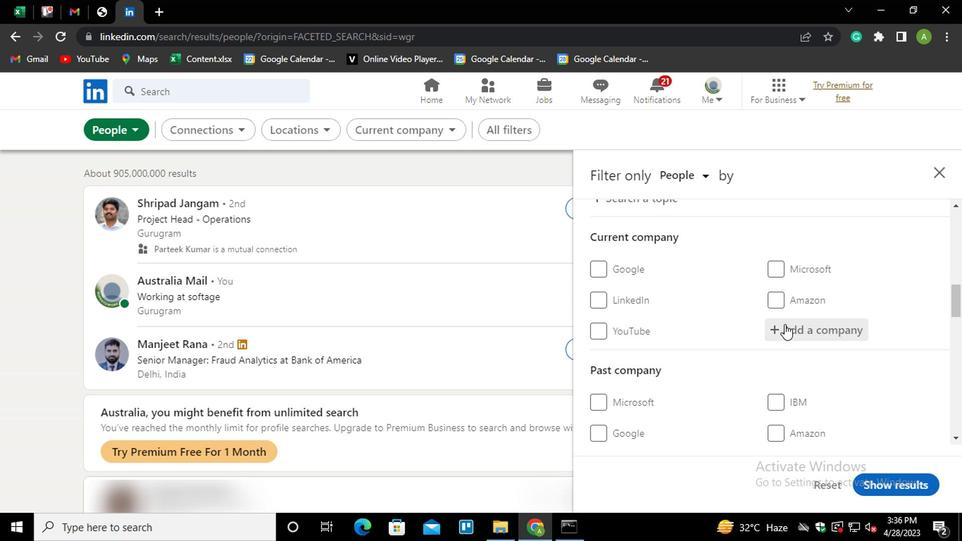 
Action: Mouse pressed left at (788, 323)
Screenshot: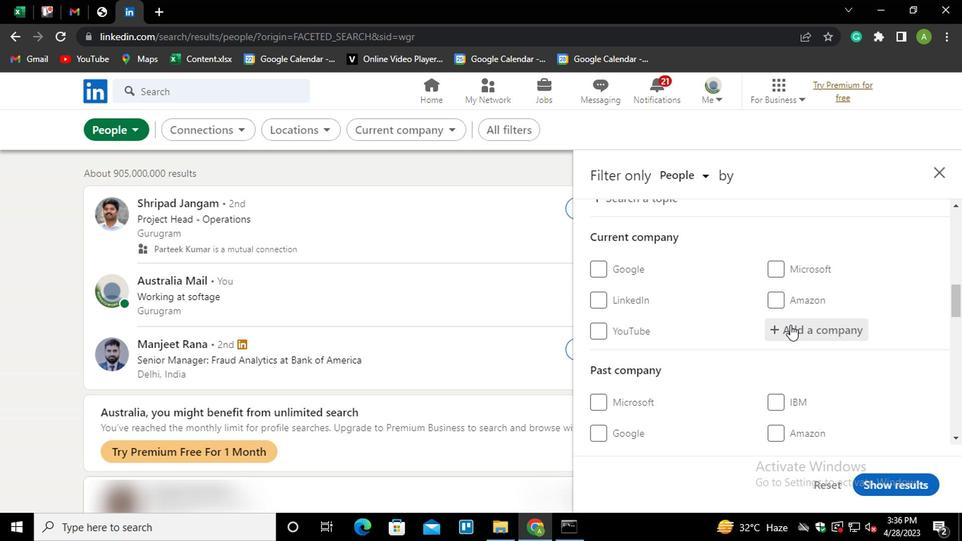 
Action: Key pressed <Key.shift>BAYER<Key.down><Key.enter>
Screenshot: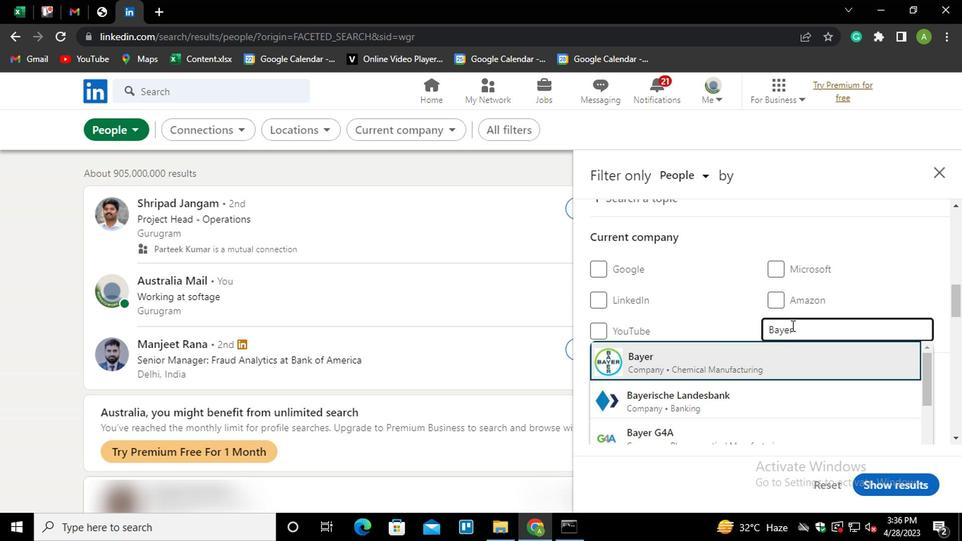 
Action: Mouse scrolled (788, 323) with delta (0, 0)
Screenshot: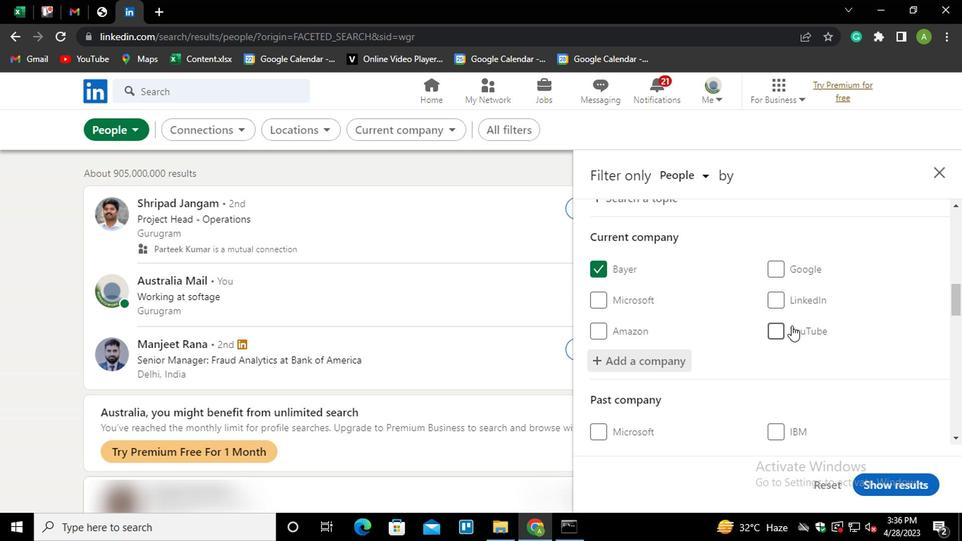 
Action: Mouse scrolled (788, 323) with delta (0, 0)
Screenshot: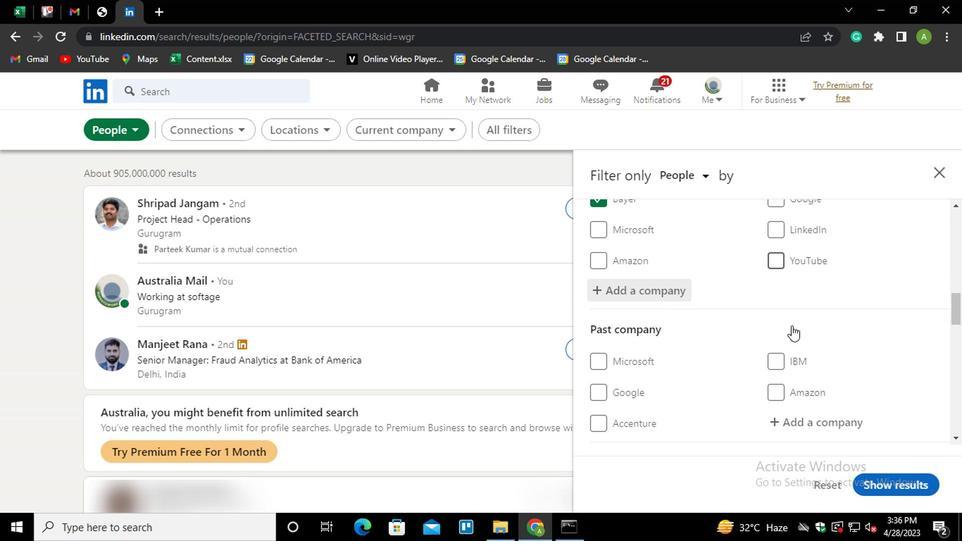 
Action: Mouse scrolled (788, 323) with delta (0, 0)
Screenshot: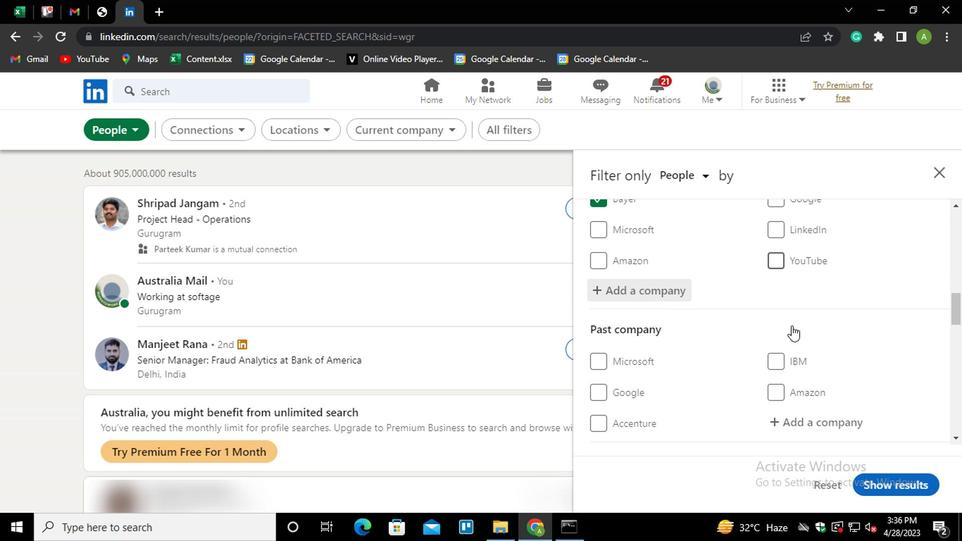 
Action: Mouse scrolled (788, 323) with delta (0, 0)
Screenshot: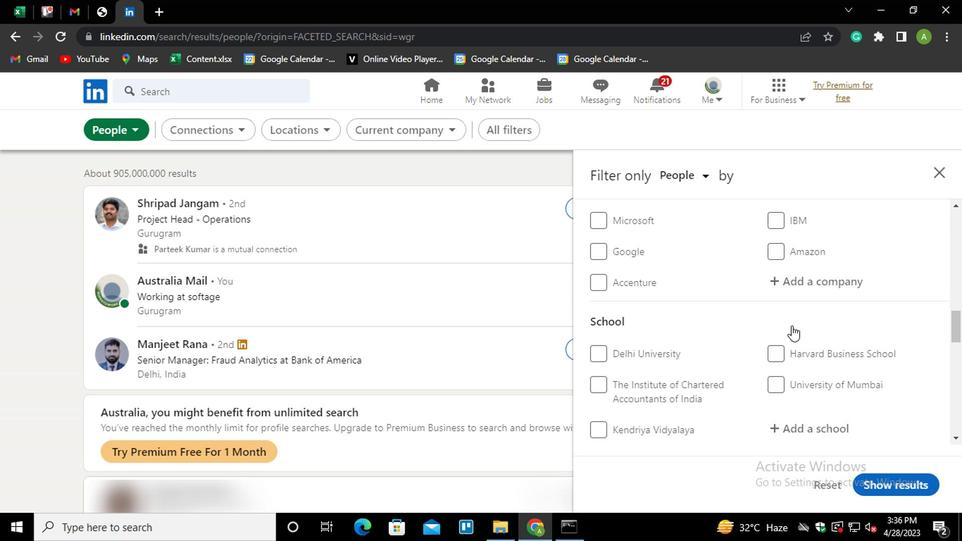 
Action: Mouse moved to (796, 358)
Screenshot: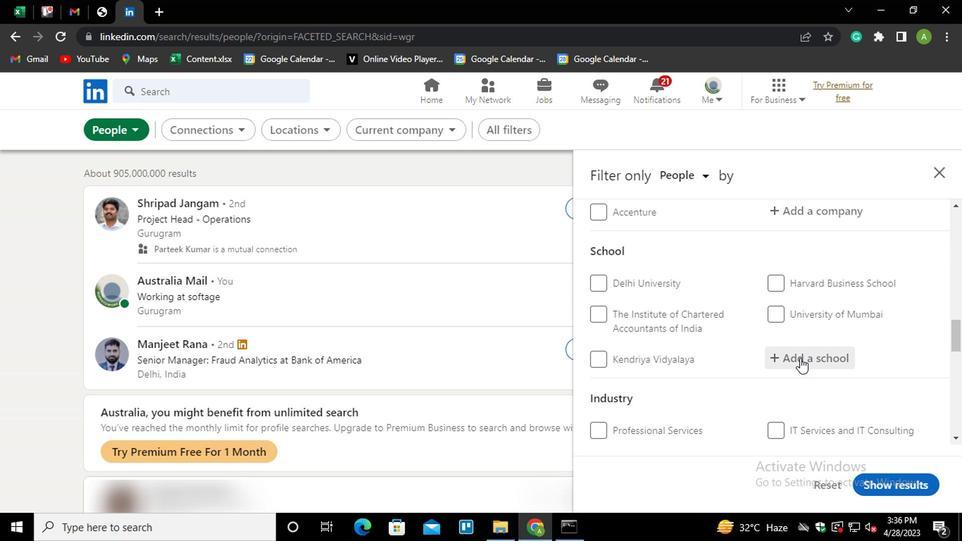 
Action: Mouse pressed left at (796, 358)
Screenshot: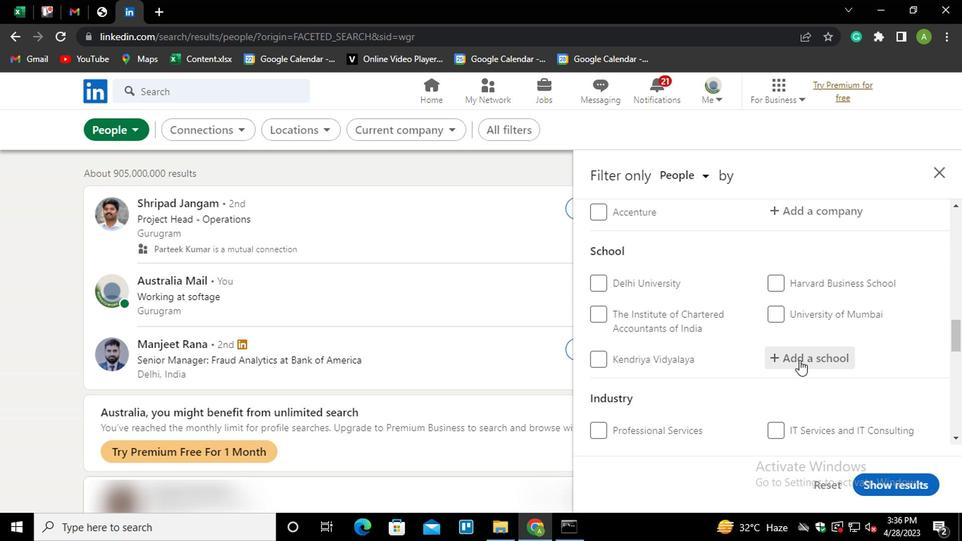 
Action: Mouse moved to (795, 358)
Screenshot: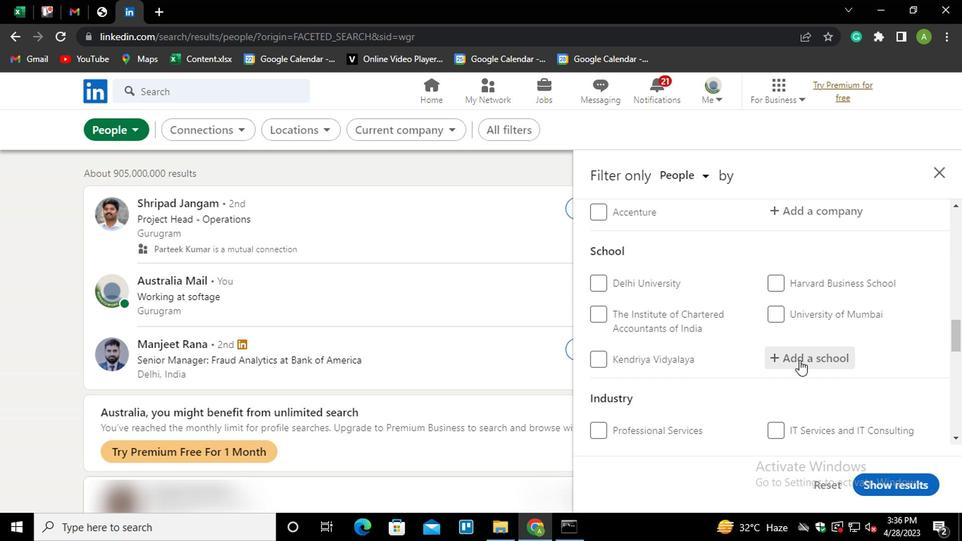 
Action: Key pressed <Key.shift>DAYANANDA<Key.down><Key.down><Key.down><Key.down><Key.down><Key.enter>
Screenshot: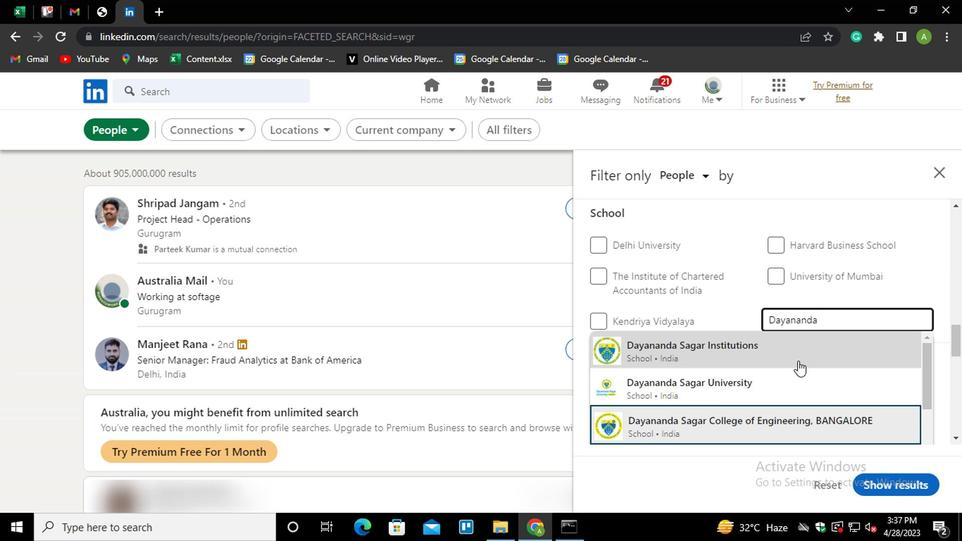 
Action: Mouse scrolled (795, 357) with delta (0, -1)
Screenshot: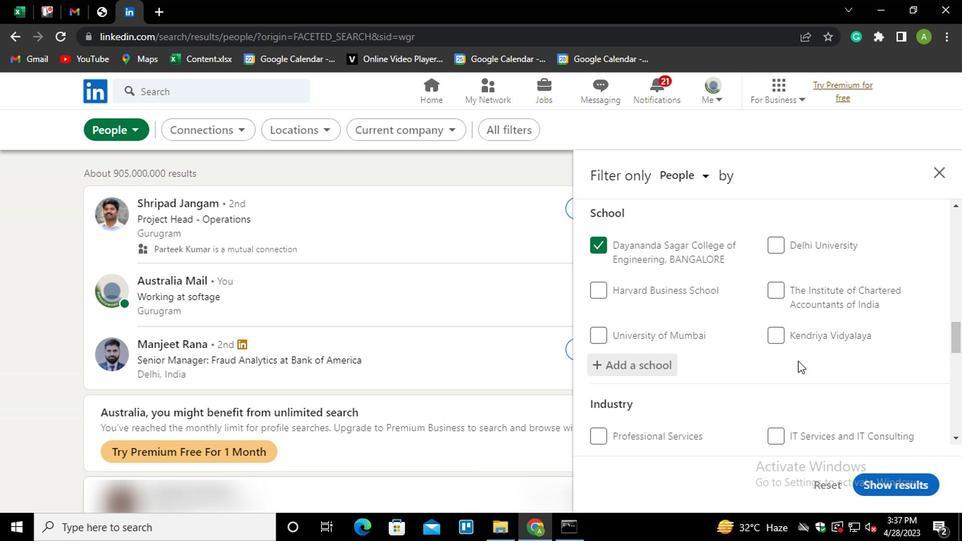 
Action: Mouse scrolled (795, 357) with delta (0, -1)
Screenshot: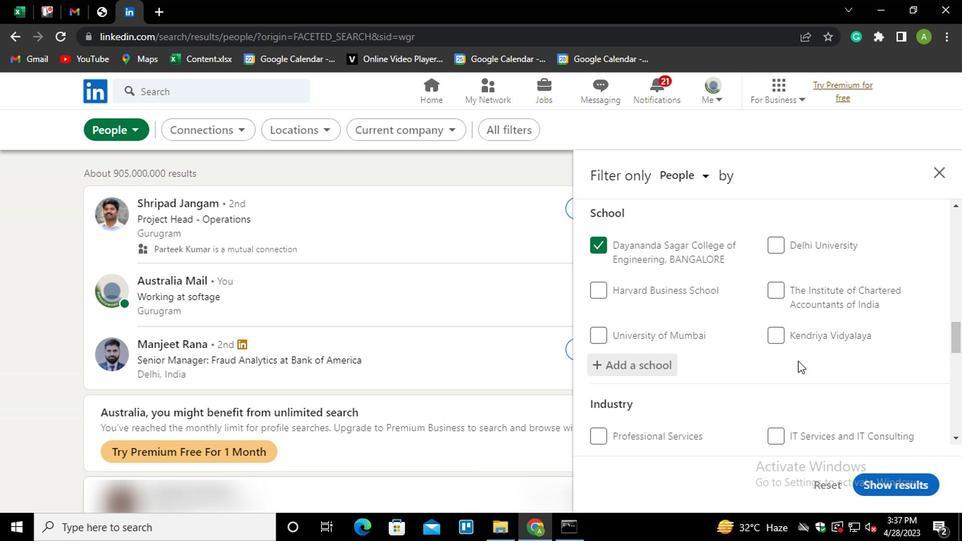 
Action: Mouse moved to (795, 368)
Screenshot: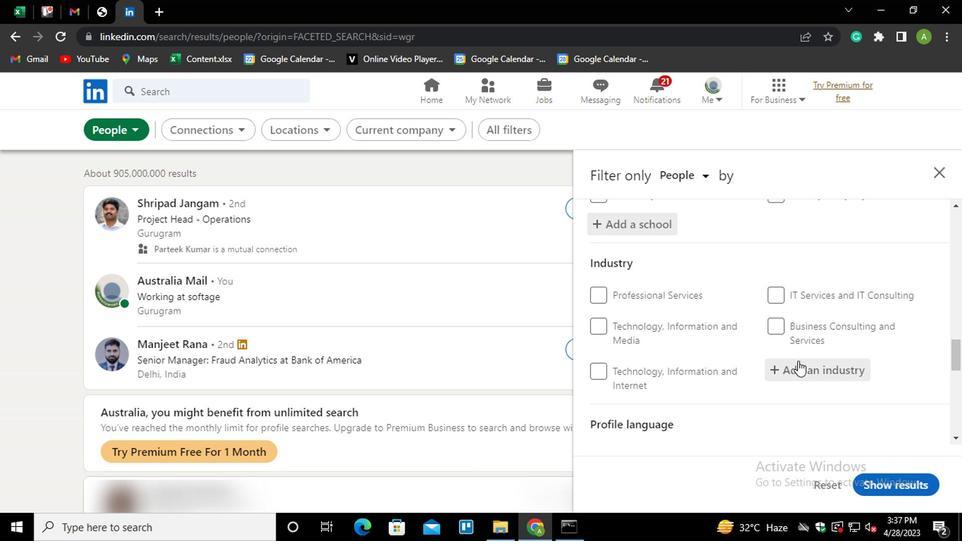 
Action: Mouse scrolled (795, 367) with delta (0, 0)
Screenshot: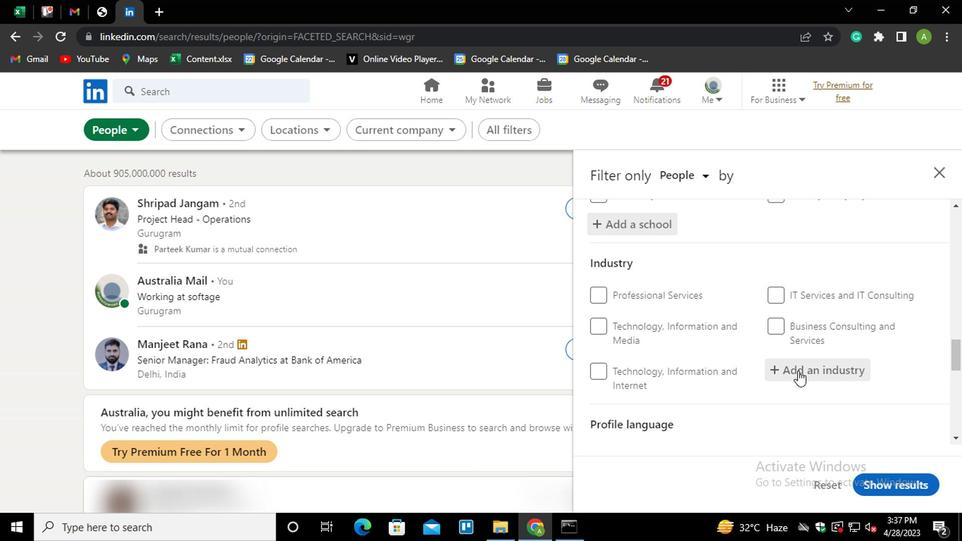 
Action: Mouse moved to (799, 298)
Screenshot: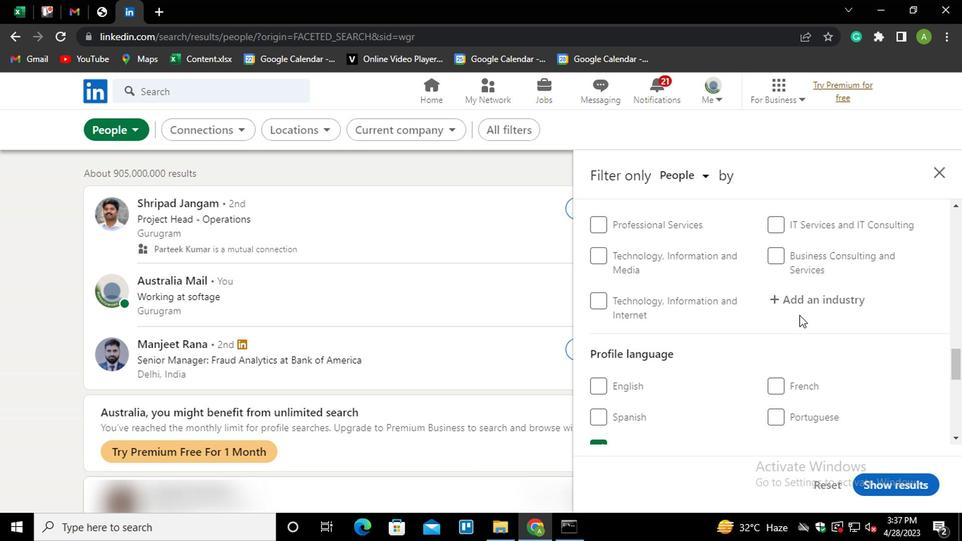 
Action: Mouse pressed left at (799, 298)
Screenshot: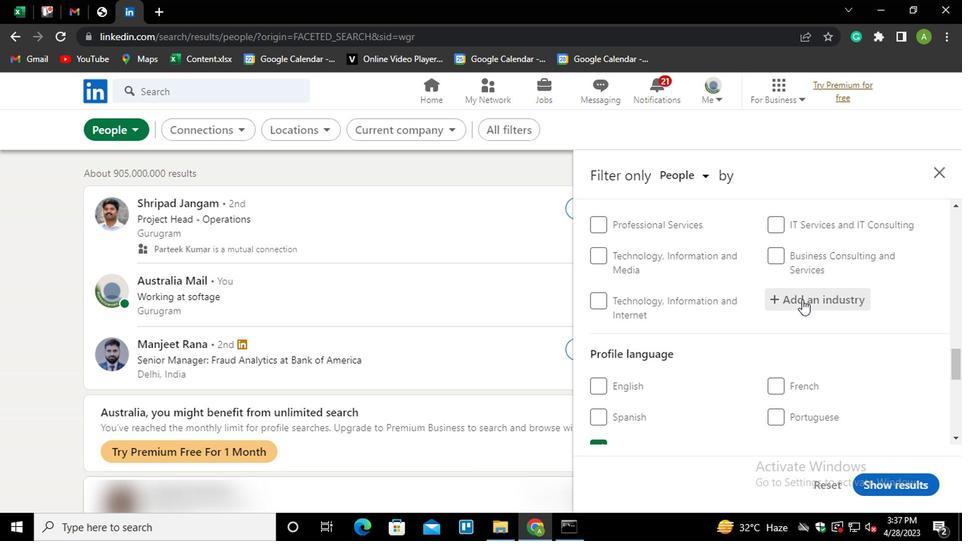 
Action: Key pressed <Key.shift><Key.shift><Key.shift><Key.shift><Key.shift>VENTER<Key.backspace><Key.backspace><Key.backspace><Key.backspace>TERI<Key.down><Key.enter>
Screenshot: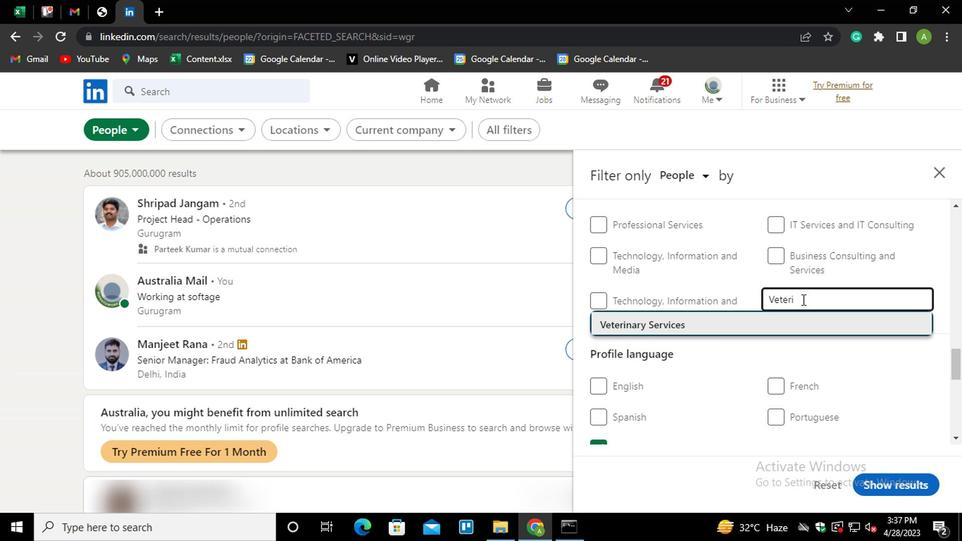 
Action: Mouse scrolled (799, 297) with delta (0, -1)
Screenshot: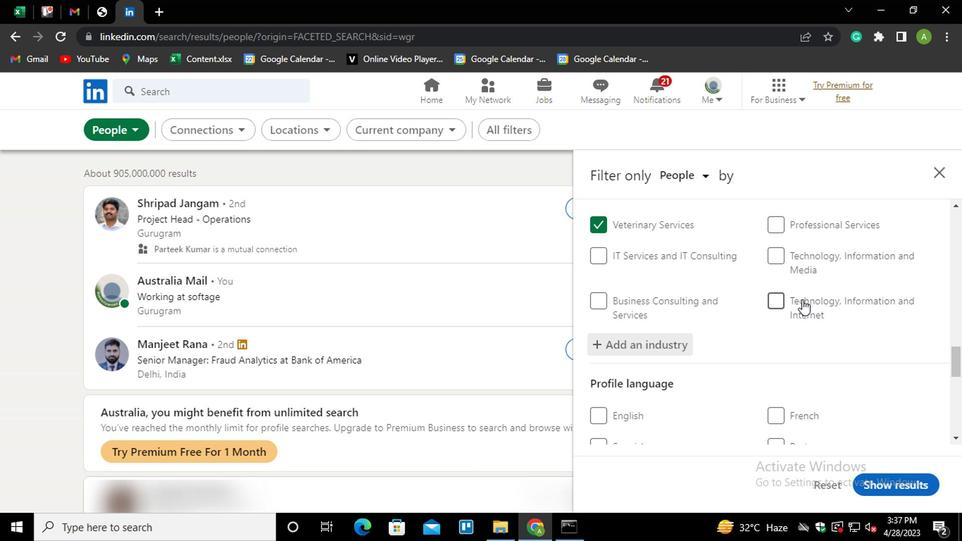 
Action: Mouse scrolled (799, 297) with delta (0, -1)
Screenshot: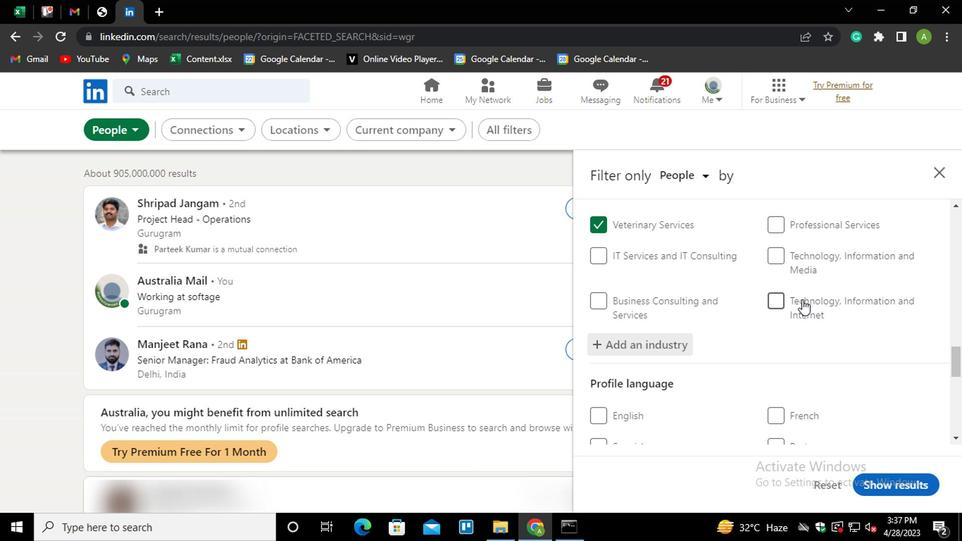 
Action: Mouse scrolled (799, 297) with delta (0, -1)
Screenshot: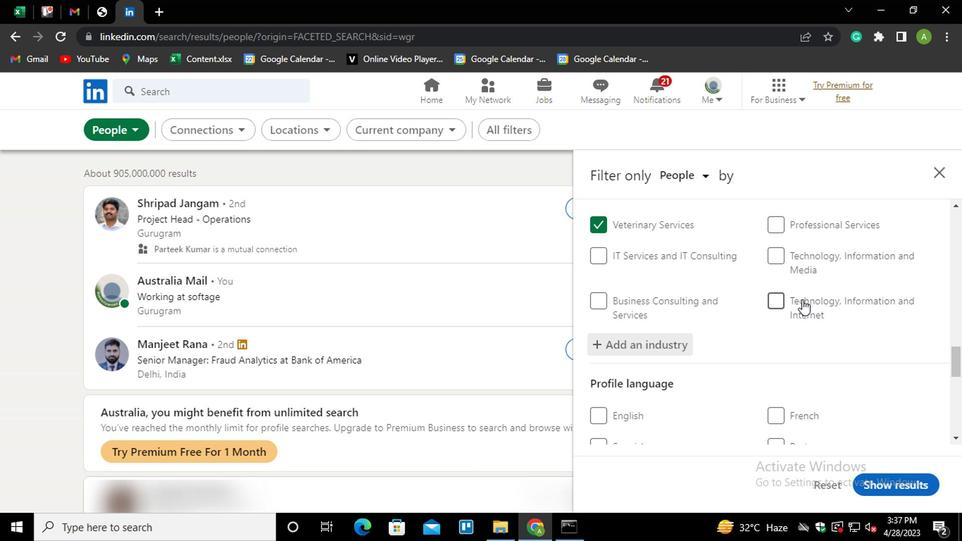 
Action: Mouse scrolled (799, 297) with delta (0, -1)
Screenshot: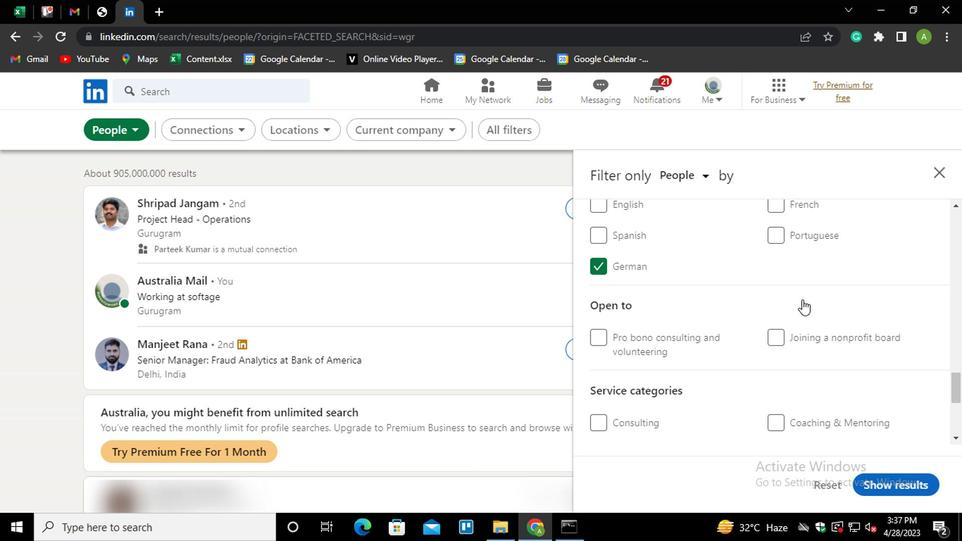 
Action: Mouse scrolled (799, 297) with delta (0, -1)
Screenshot: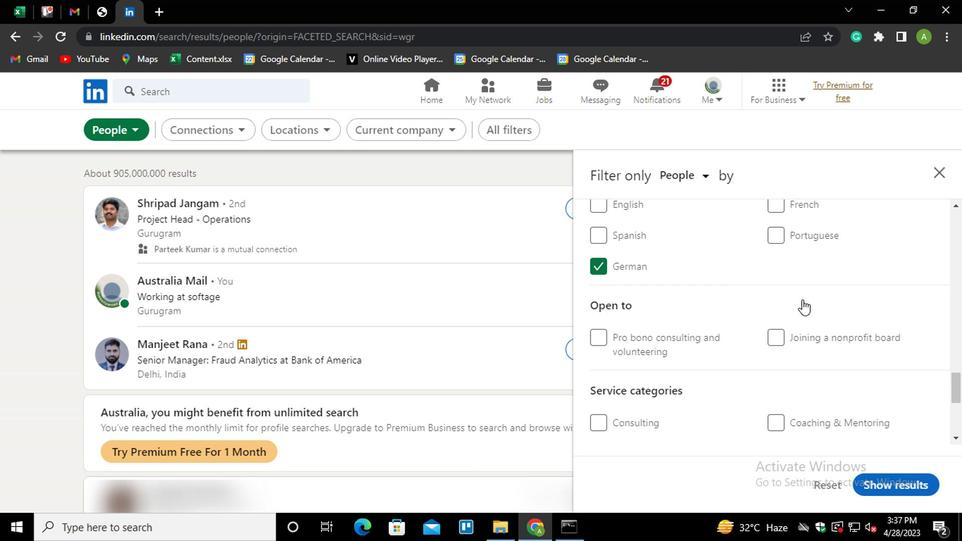 
Action: Mouse scrolled (799, 297) with delta (0, -1)
Screenshot: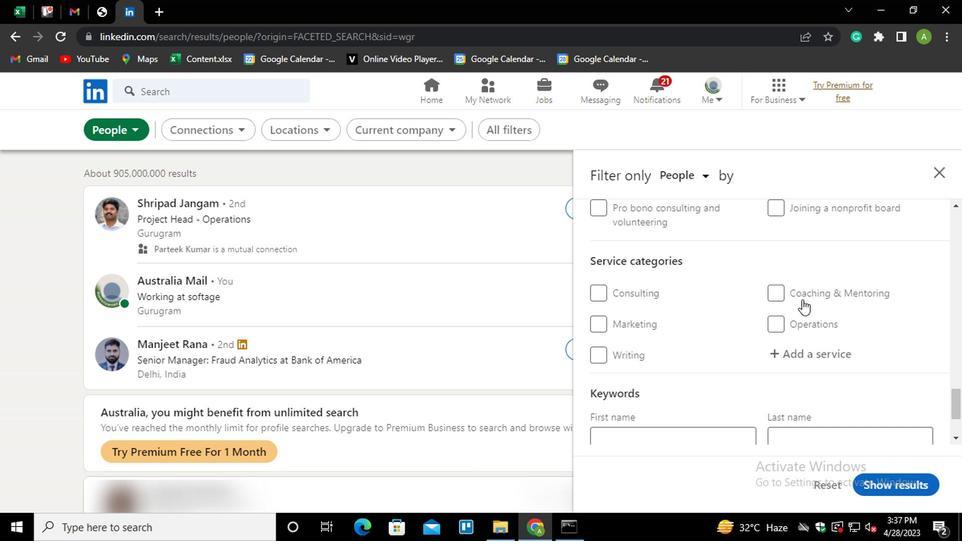 
Action: Mouse moved to (801, 267)
Screenshot: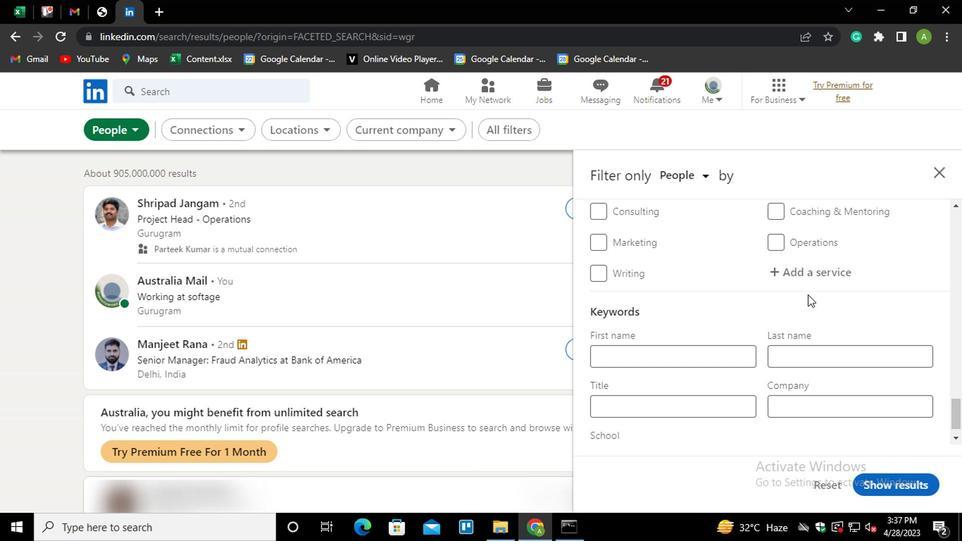 
Action: Mouse pressed left at (801, 267)
Screenshot: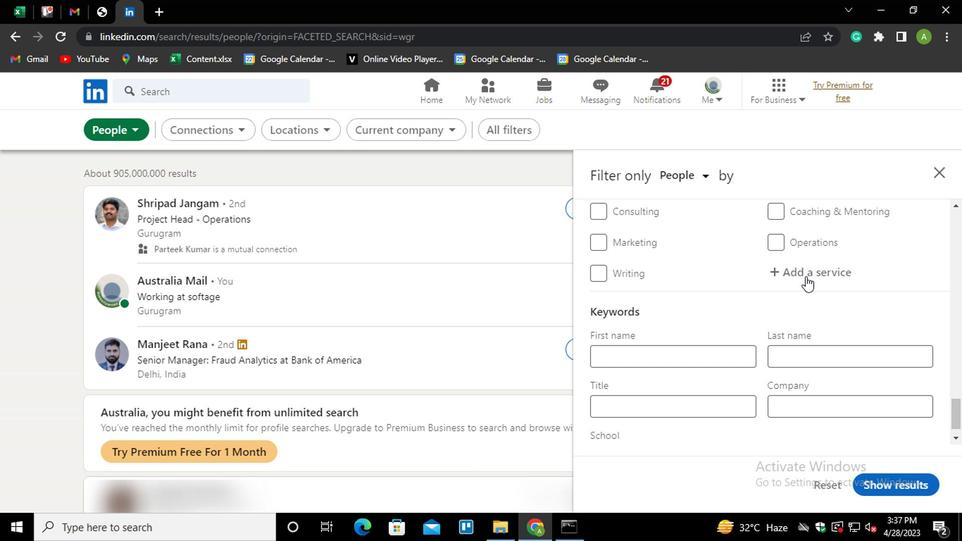 
Action: Key pressed <Key.shift>
Screenshot: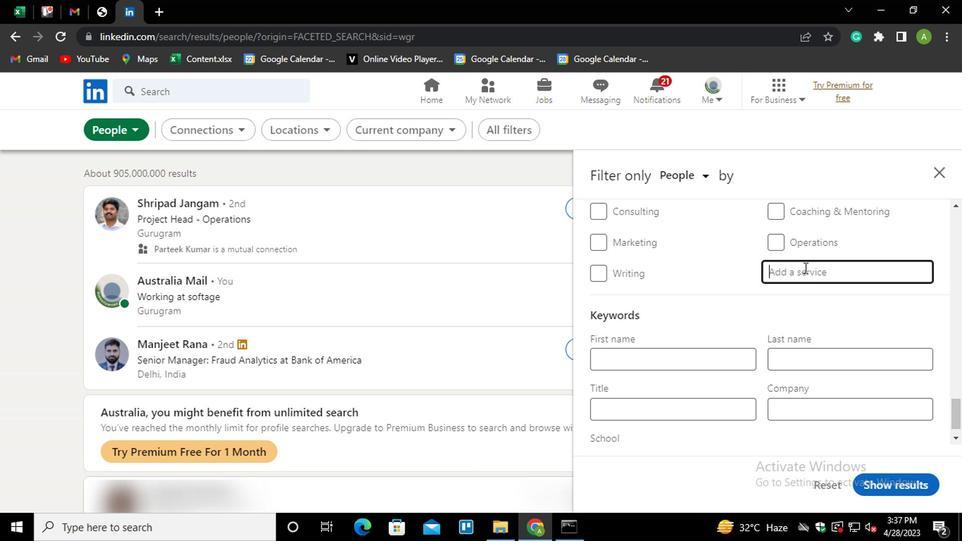 
Action: Mouse moved to (800, 267)
Screenshot: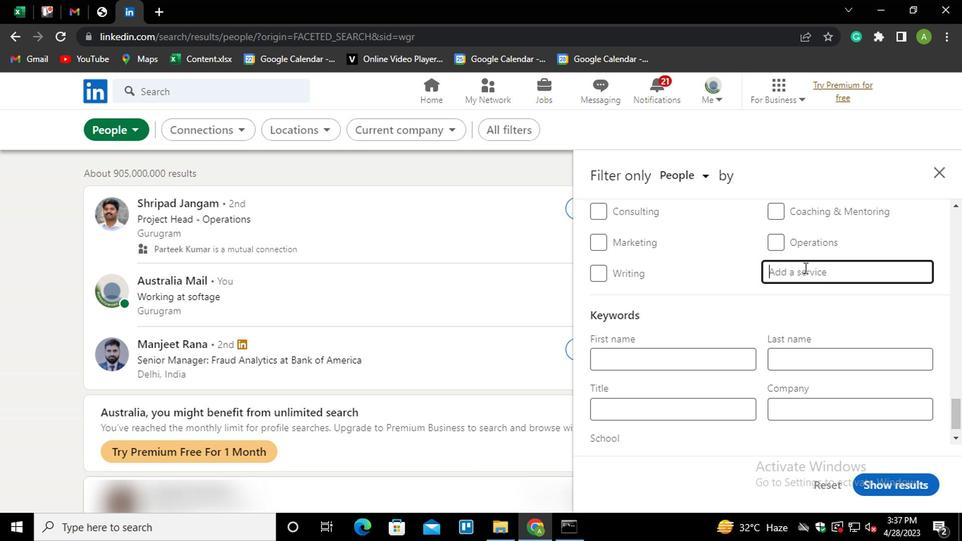
Action: Key pressed D
Screenshot: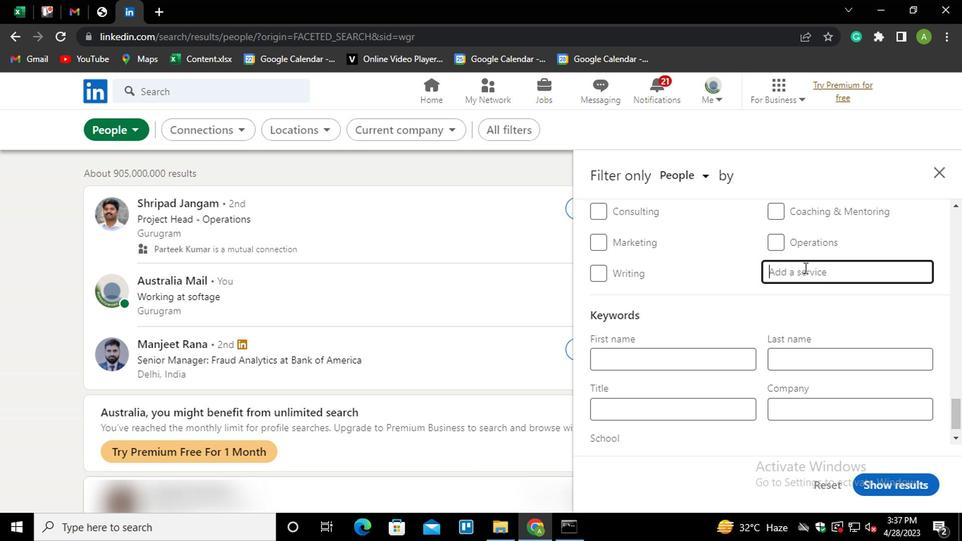 
Action: Mouse moved to (798, 268)
Screenshot: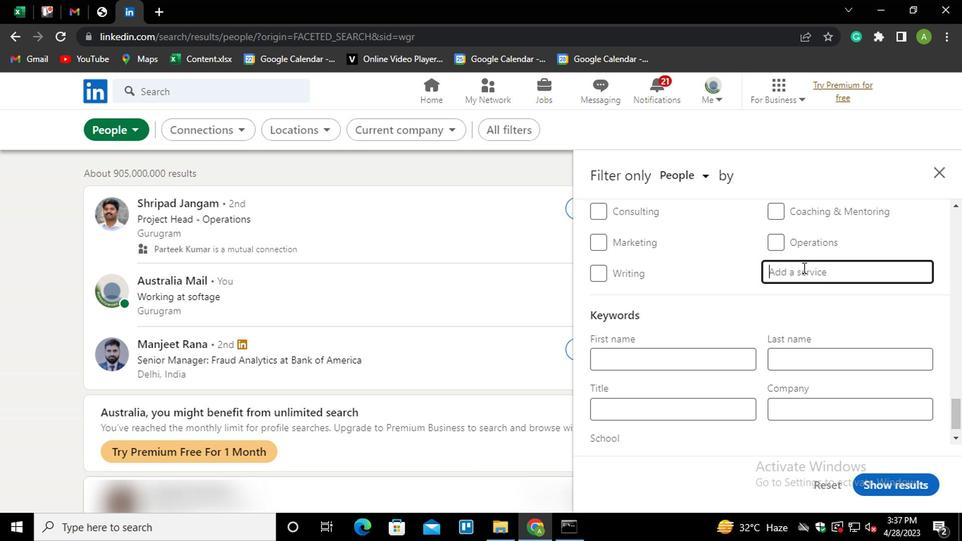 
Action: Key pressed ATA<Key.down><Key.enter>
Screenshot: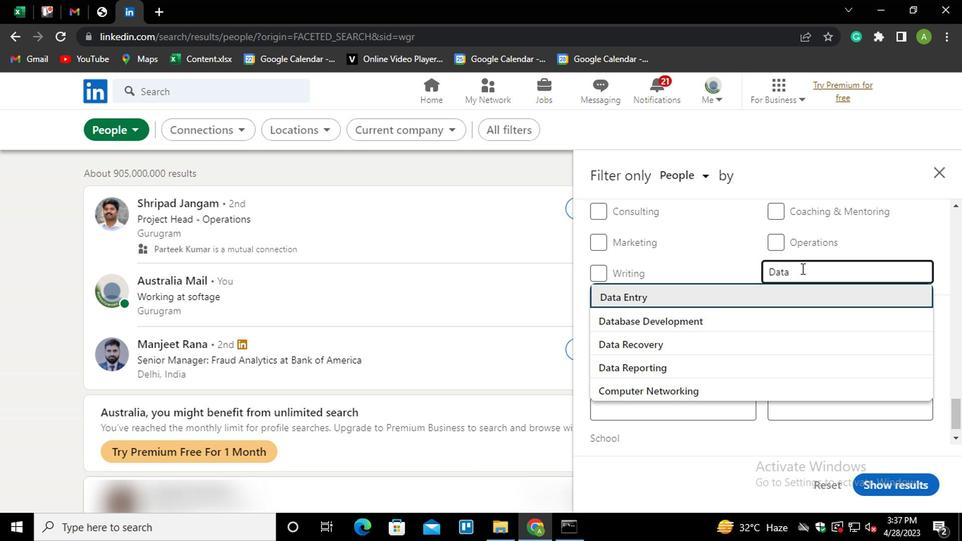 
Action: Mouse scrolled (798, 267) with delta (0, 0)
Screenshot: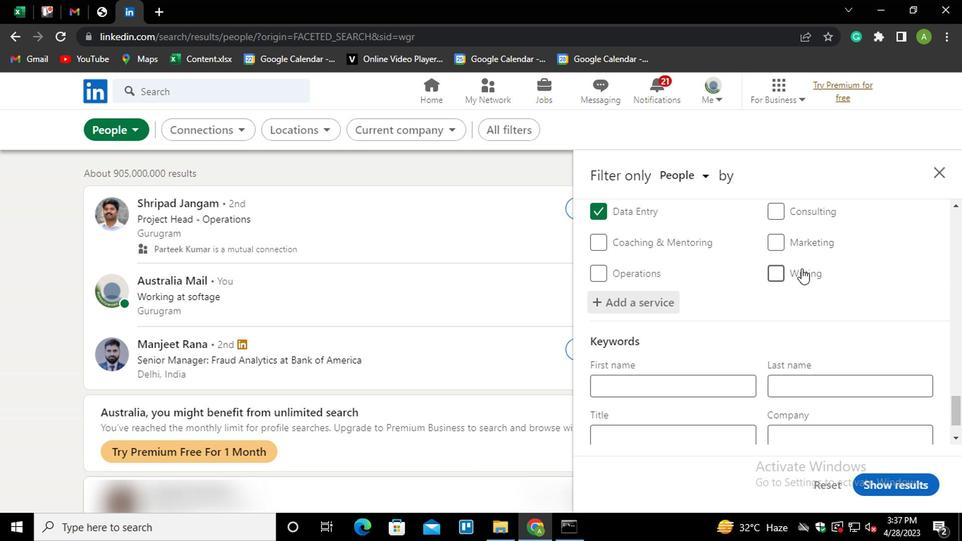 
Action: Mouse scrolled (798, 267) with delta (0, 0)
Screenshot: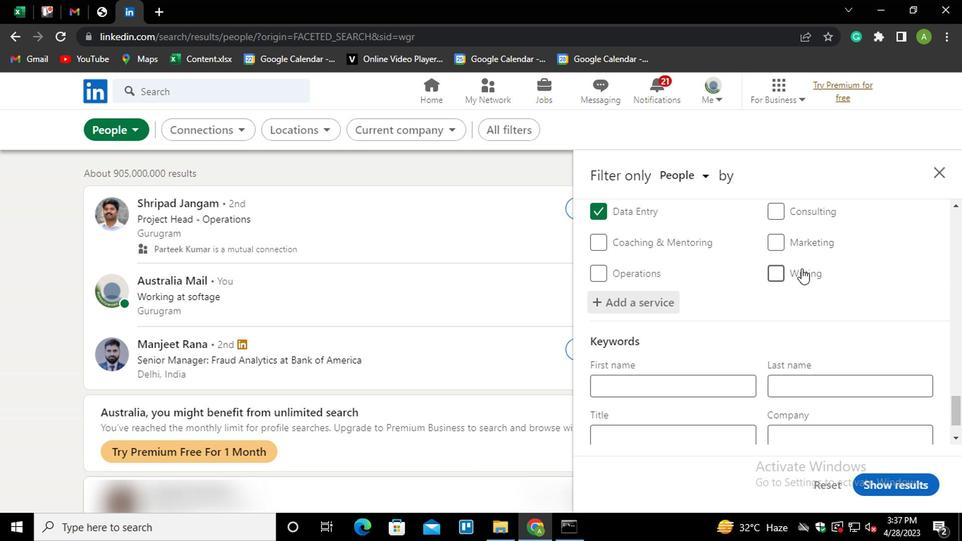
Action: Mouse scrolled (798, 267) with delta (0, 0)
Screenshot: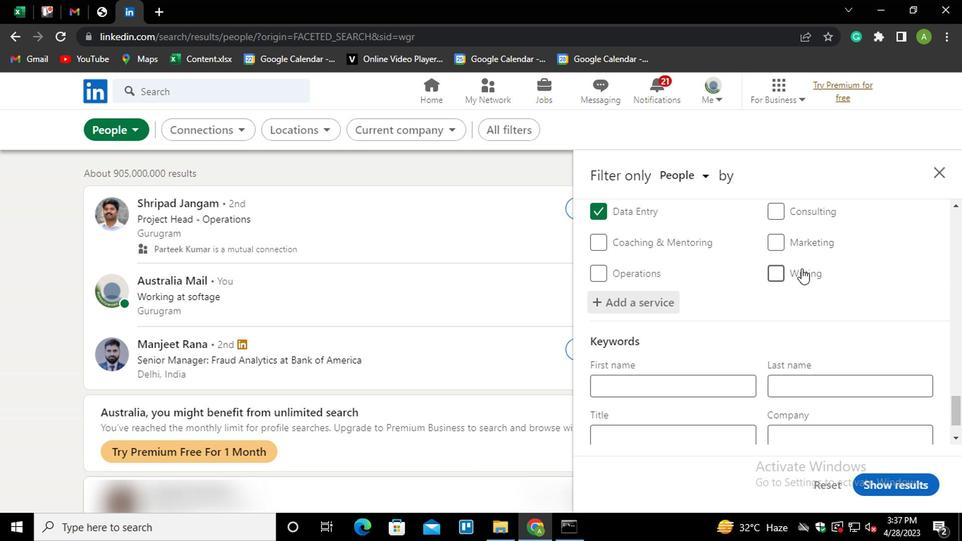 
Action: Mouse scrolled (798, 267) with delta (0, 0)
Screenshot: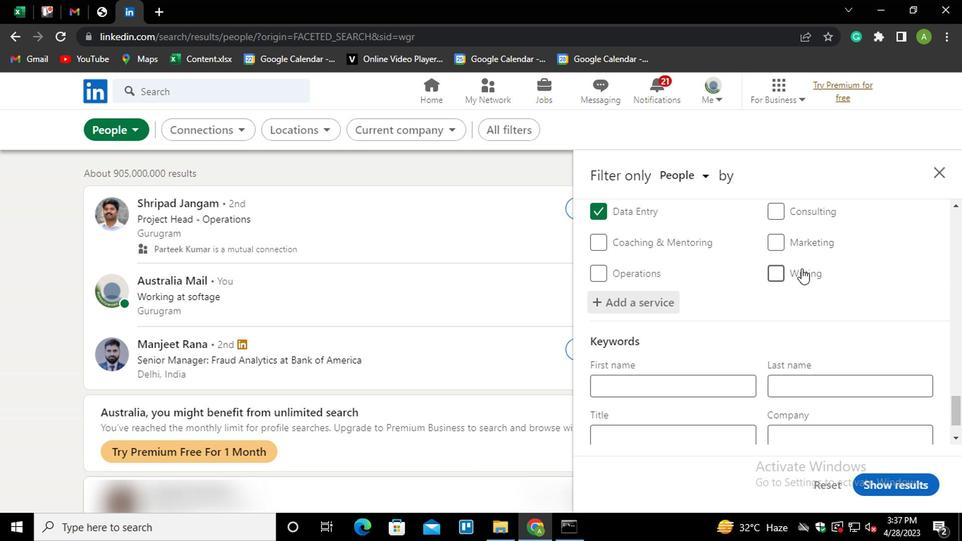 
Action: Mouse scrolled (798, 267) with delta (0, 0)
Screenshot: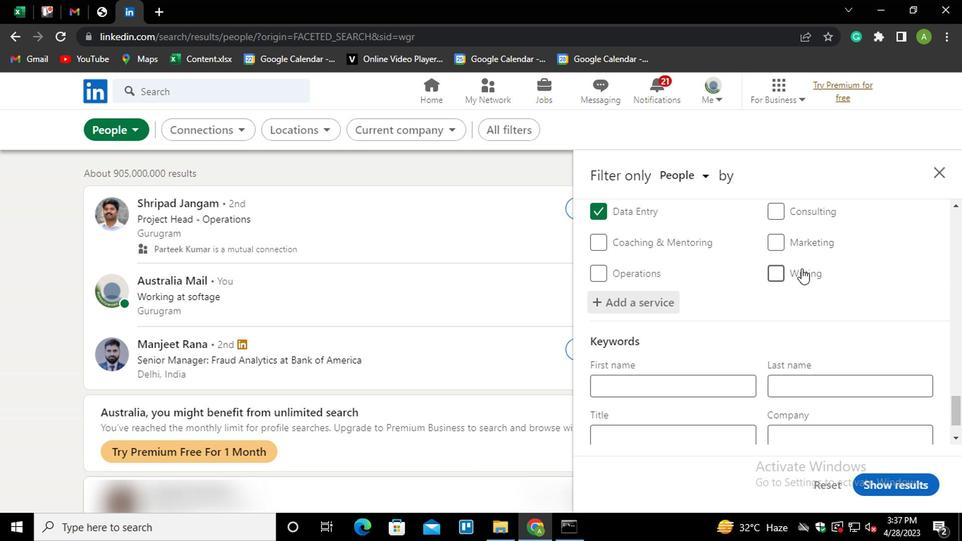 
Action: Mouse scrolled (798, 267) with delta (0, 0)
Screenshot: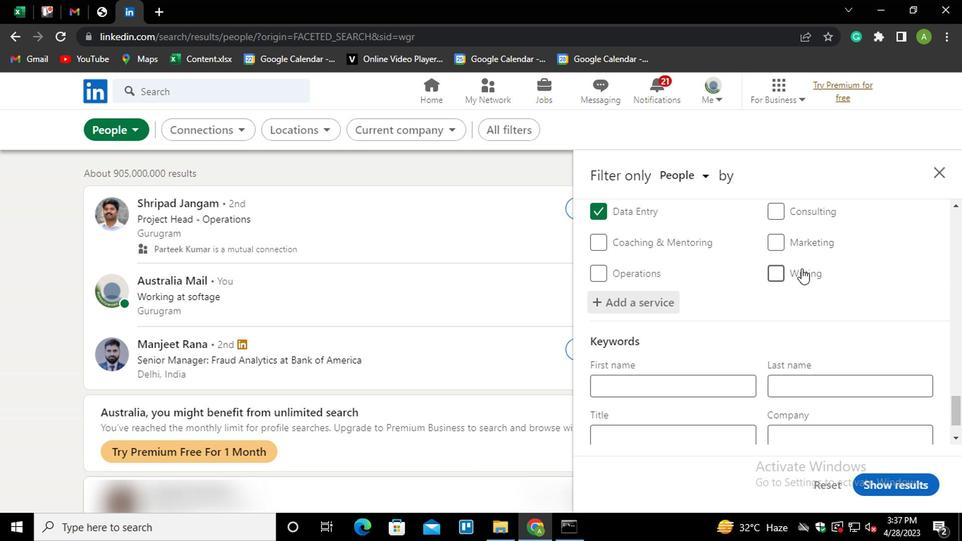 
Action: Mouse moved to (613, 367)
Screenshot: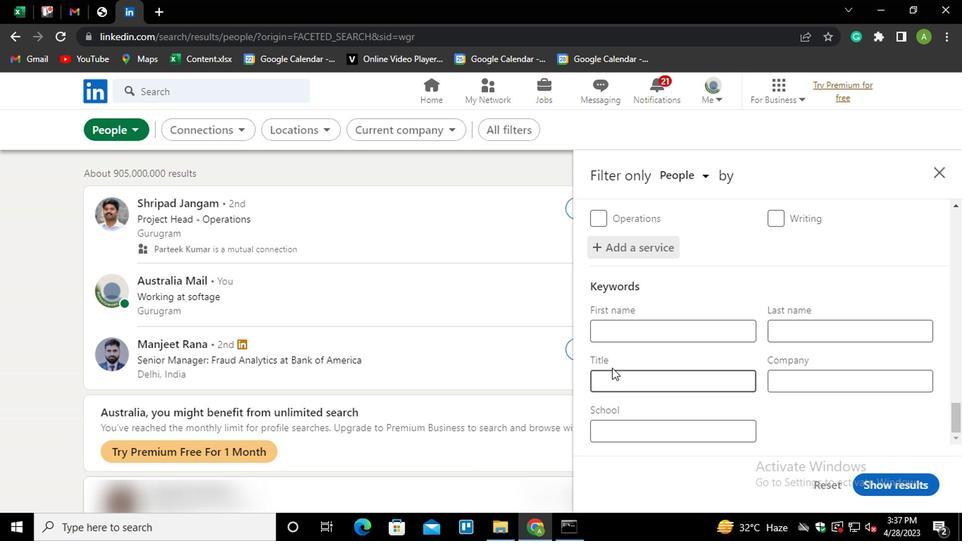 
Action: Mouse pressed left at (613, 367)
Screenshot: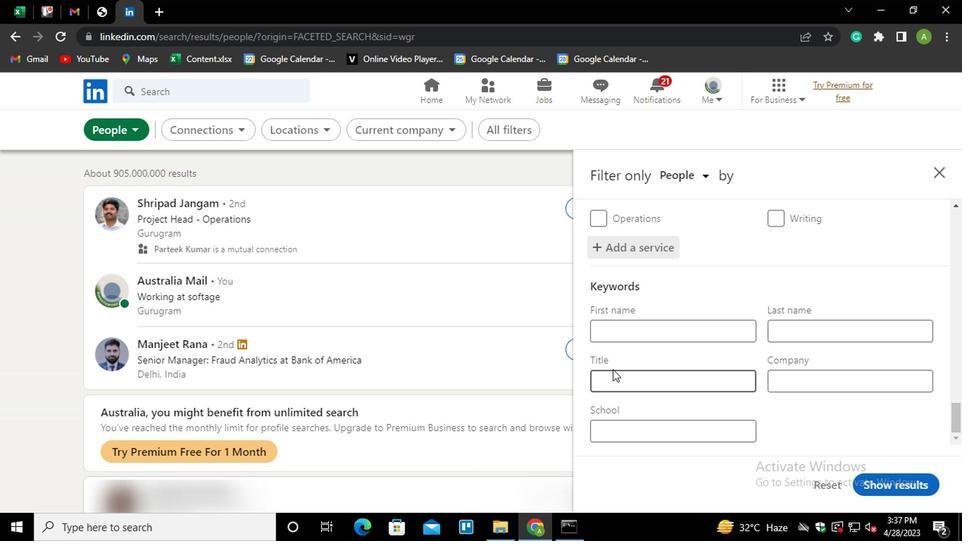 
Action: Mouse moved to (615, 369)
Screenshot: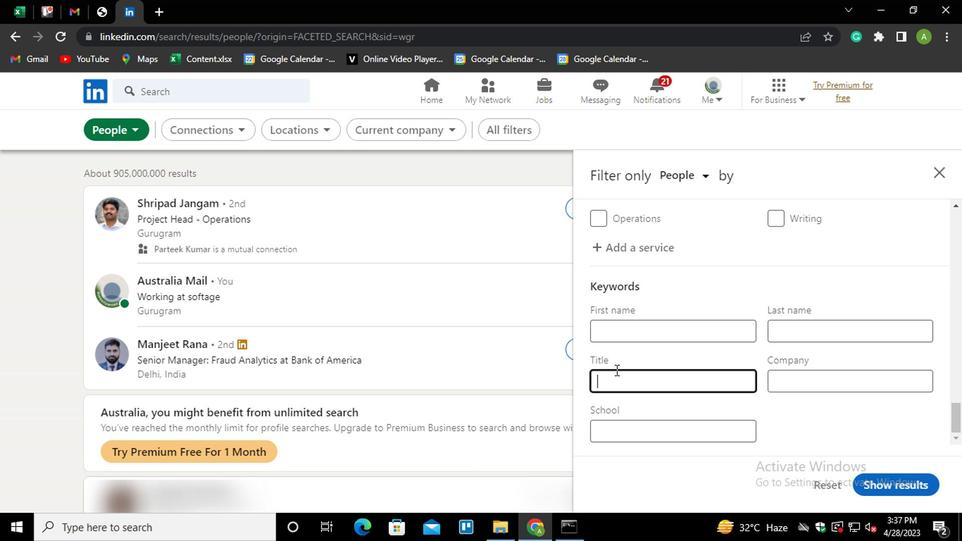 
Action: Key pressed <Key.shift>
Screenshot: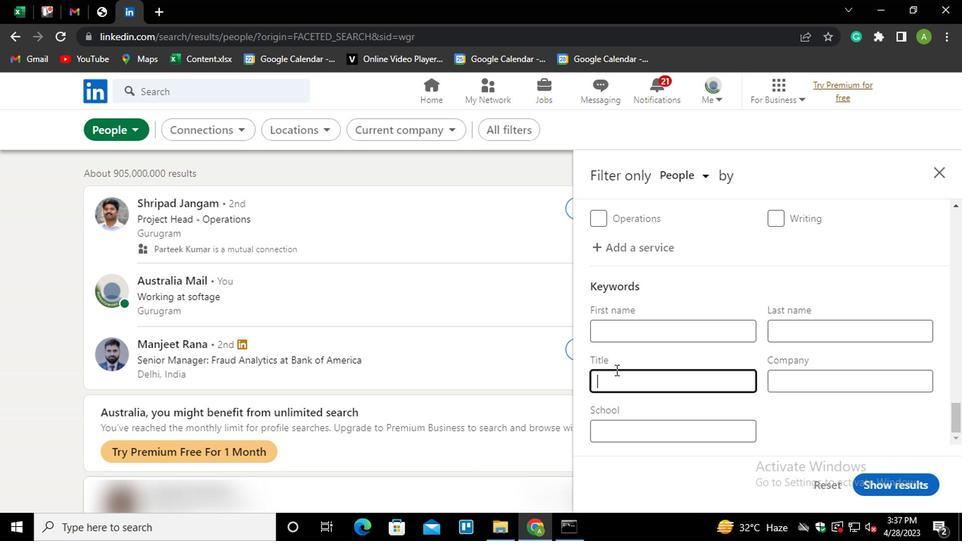 
Action: Mouse moved to (615, 370)
Screenshot: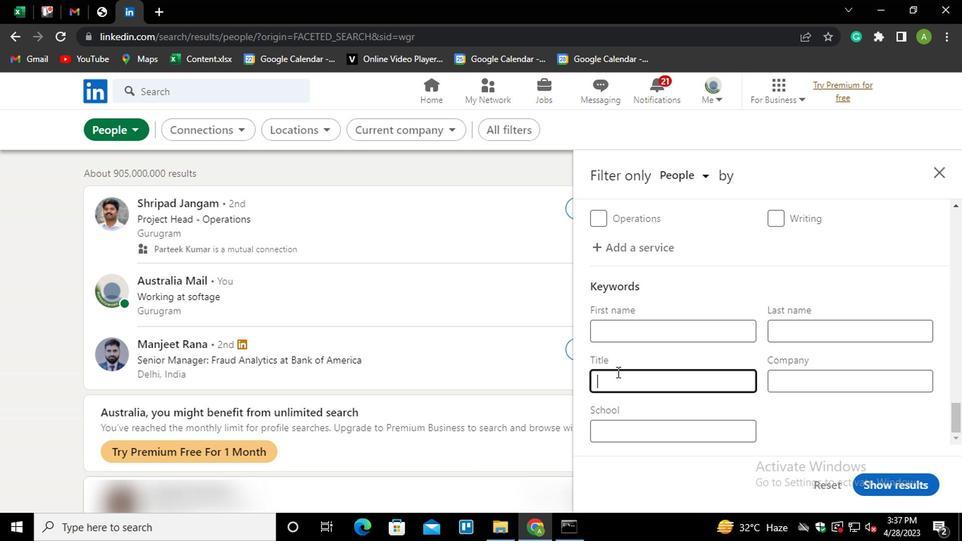
Action: Key pressed DIRECTOR<Key.space>OF<Key.space><Key.shift>STORYTELLING
Screenshot: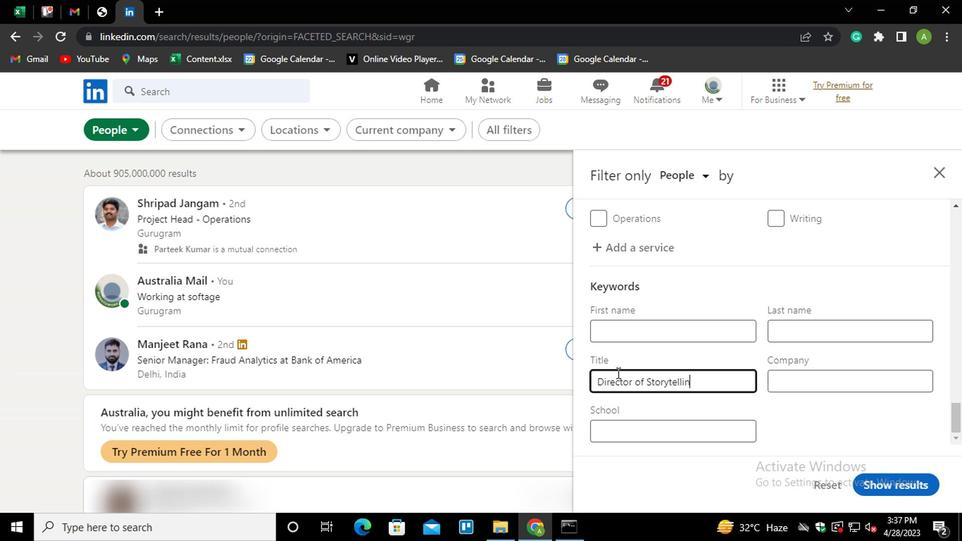 
Action: Mouse moved to (901, 435)
Screenshot: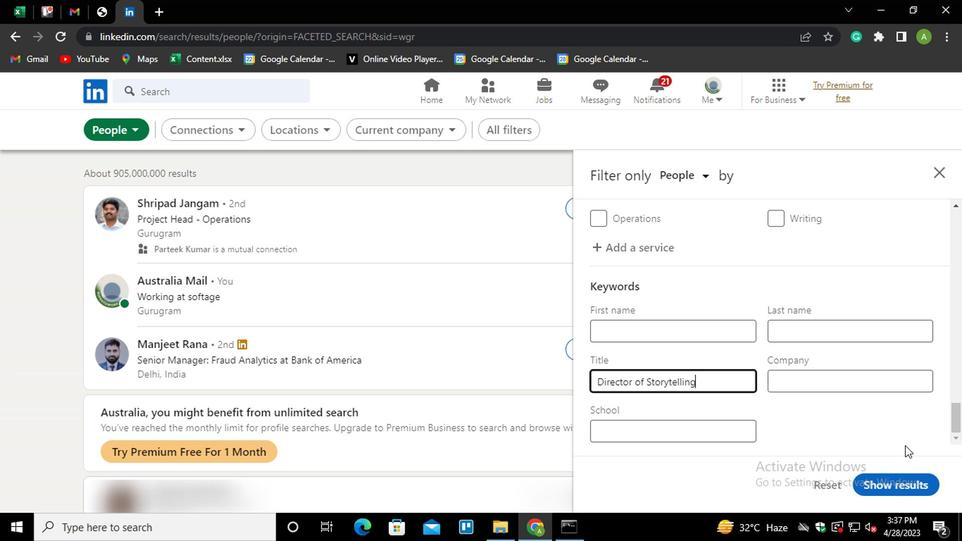
Action: Mouse pressed left at (901, 435)
Screenshot: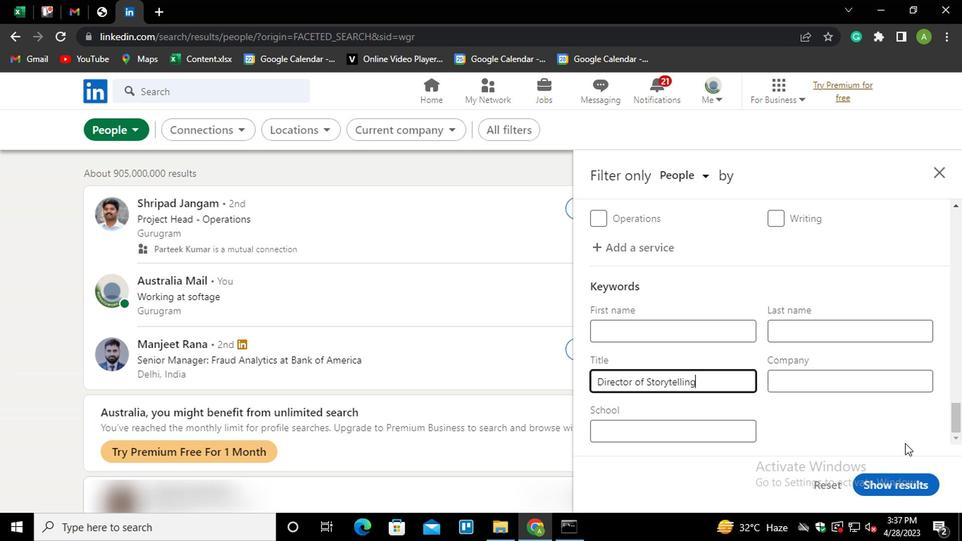 
Action: Mouse moved to (898, 473)
Screenshot: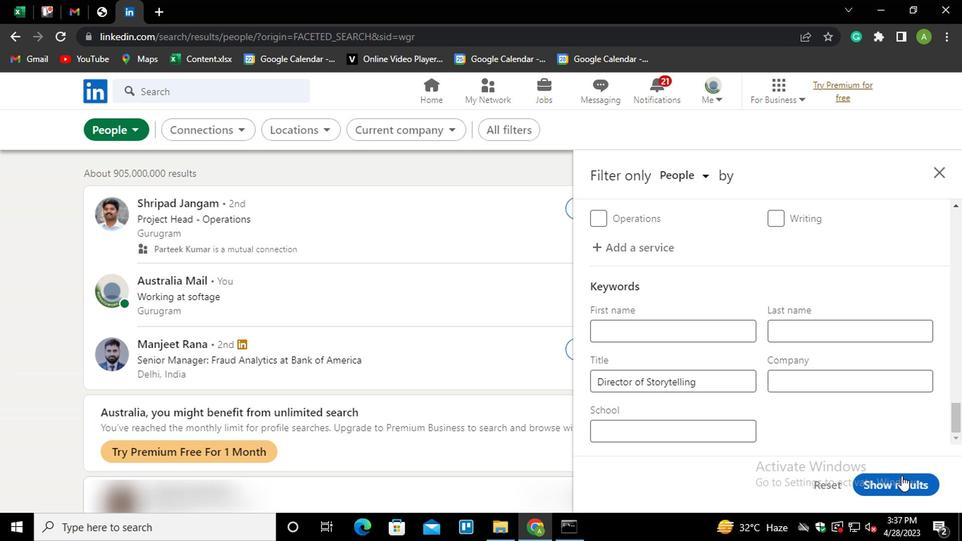 
Action: Mouse pressed left at (898, 473)
Screenshot: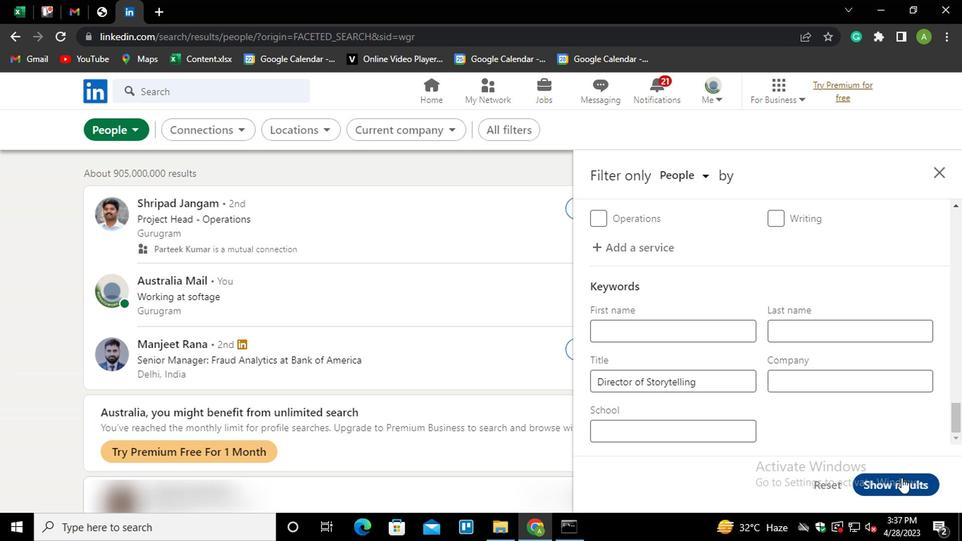
